 Task: Search one way flight ticket for 2 adults, 4 children and 1 infant on lap in business from Missoula: Missoula Montana Airport (was Missoula International Airport) to Greensboro: Piedmont Triad International Airport on 5-1-2023. Choice of flights is Southwest. Number of bags: 2 carry on bags and 7 checked bags. Price is upto 40000. Outbound departure time preference is 23:30.
Action: Mouse moved to (174, 168)
Screenshot: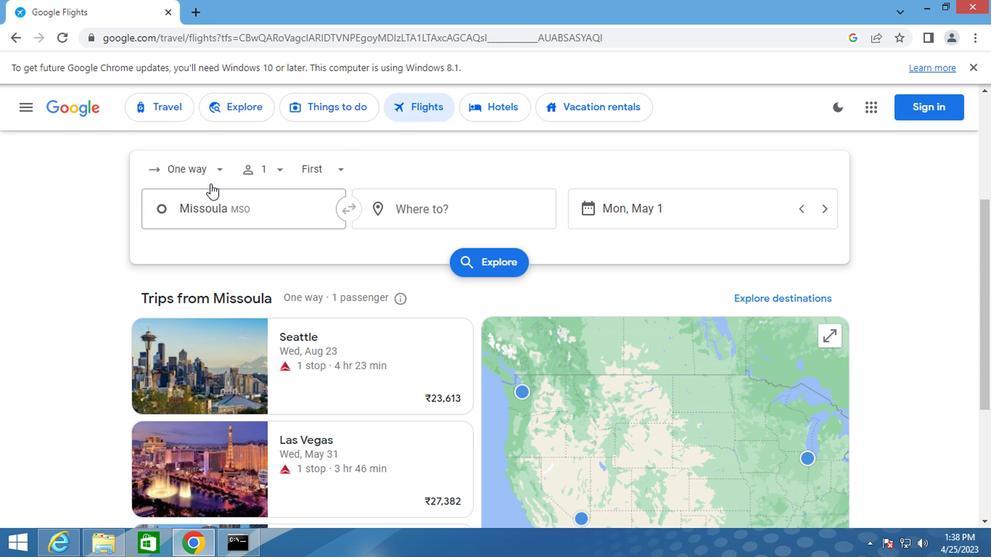 
Action: Mouse pressed left at (174, 168)
Screenshot: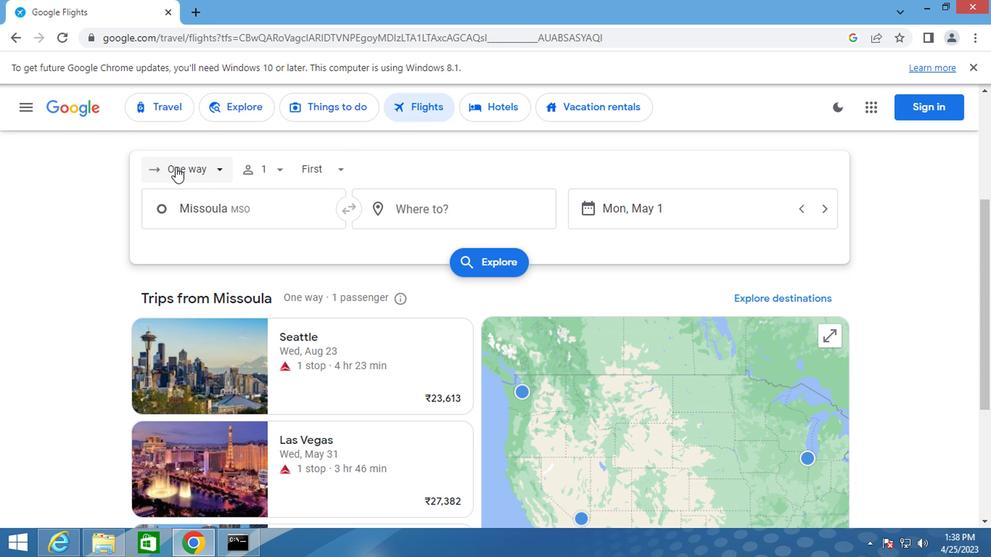 
Action: Mouse moved to (191, 241)
Screenshot: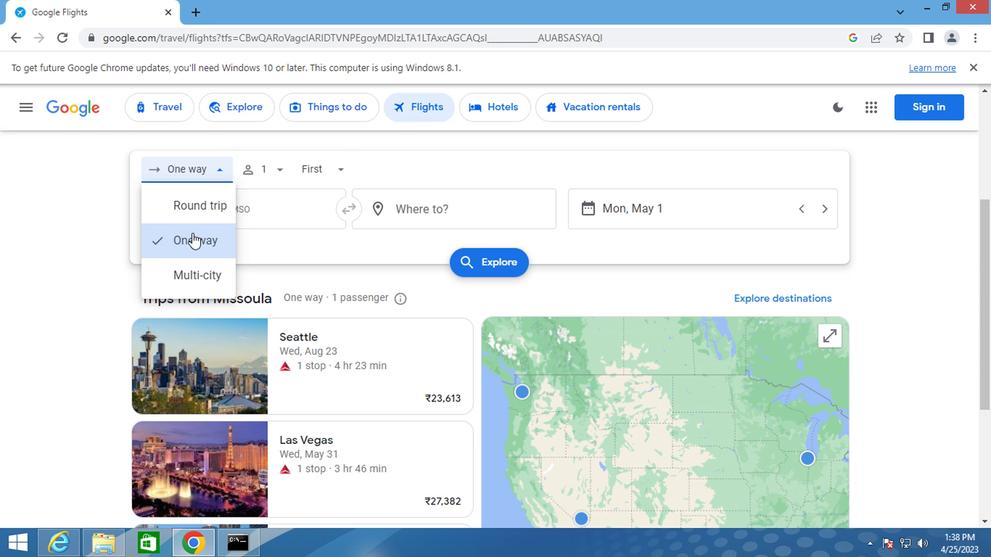 
Action: Mouse pressed left at (191, 241)
Screenshot: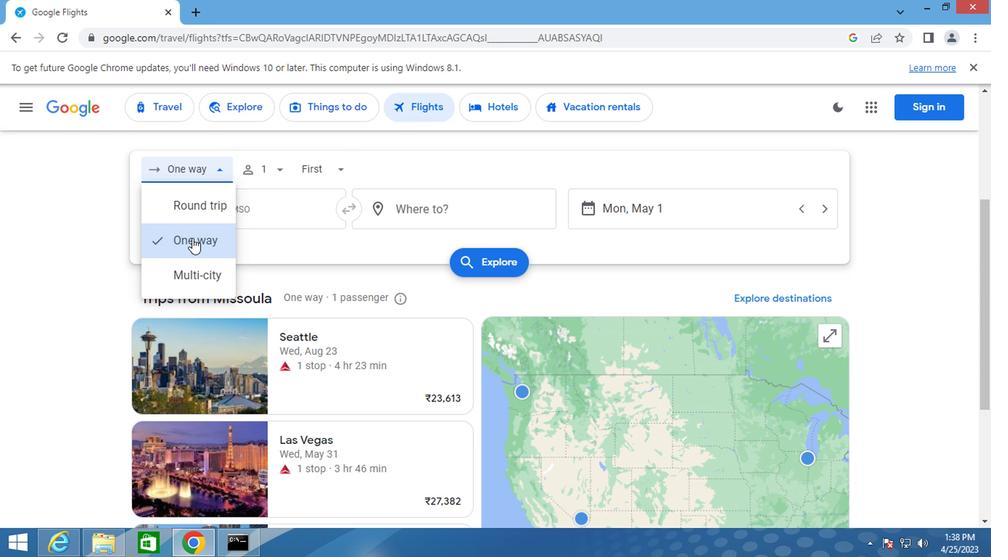 
Action: Mouse moved to (274, 173)
Screenshot: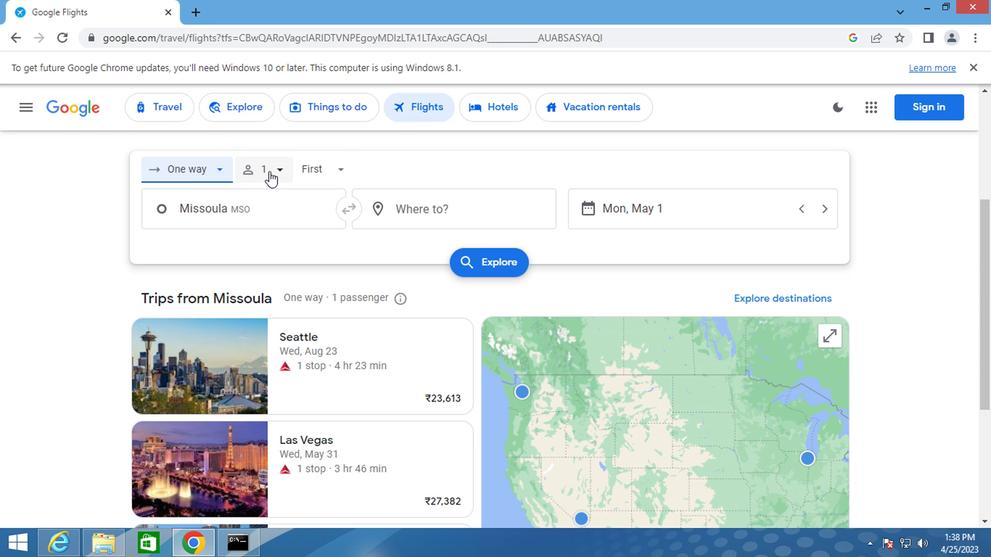 
Action: Mouse pressed left at (274, 173)
Screenshot: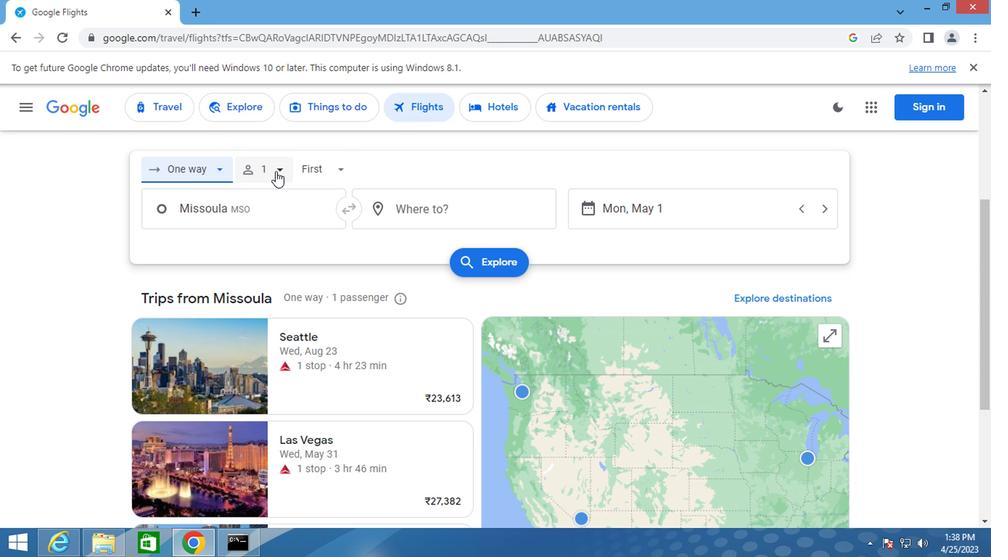 
Action: Mouse moved to (377, 210)
Screenshot: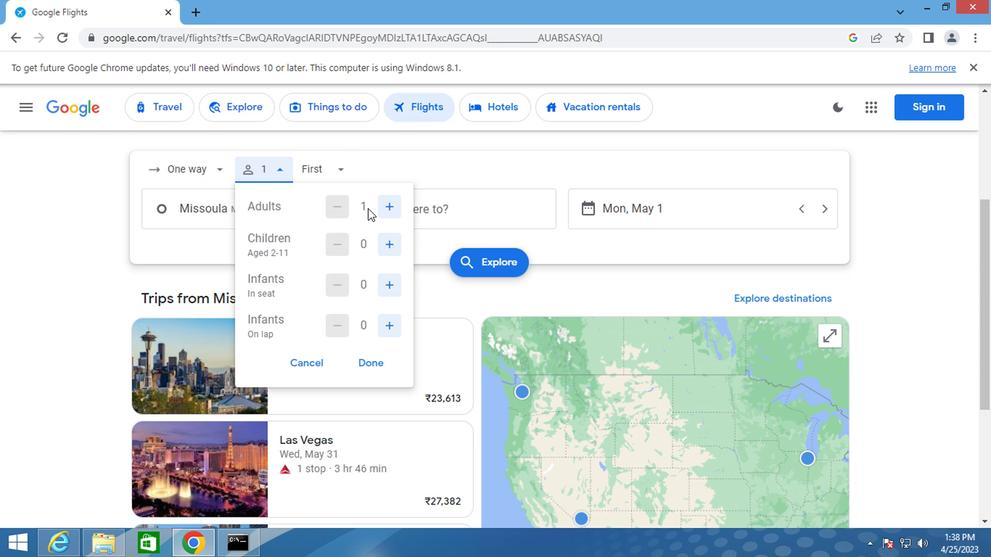 
Action: Mouse pressed left at (377, 210)
Screenshot: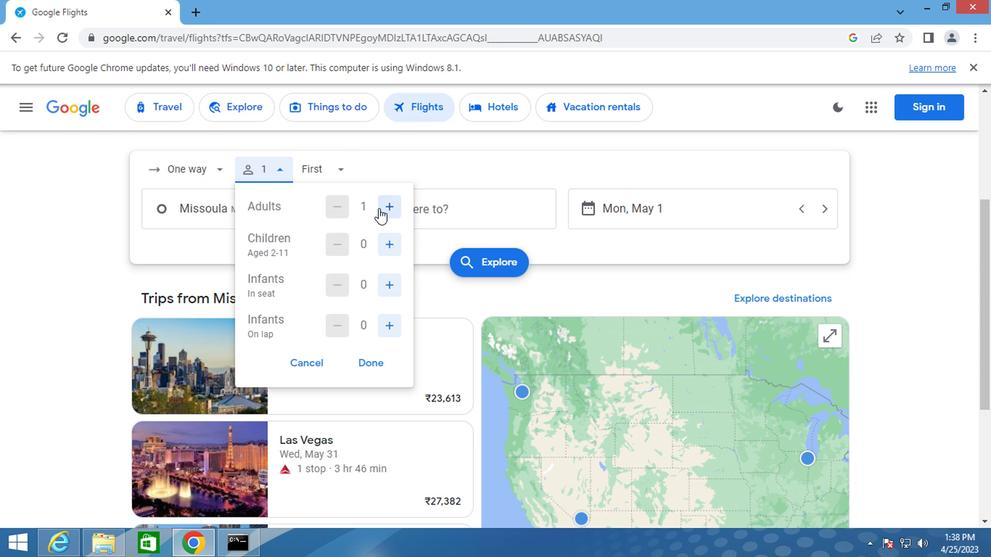 
Action: Mouse moved to (388, 246)
Screenshot: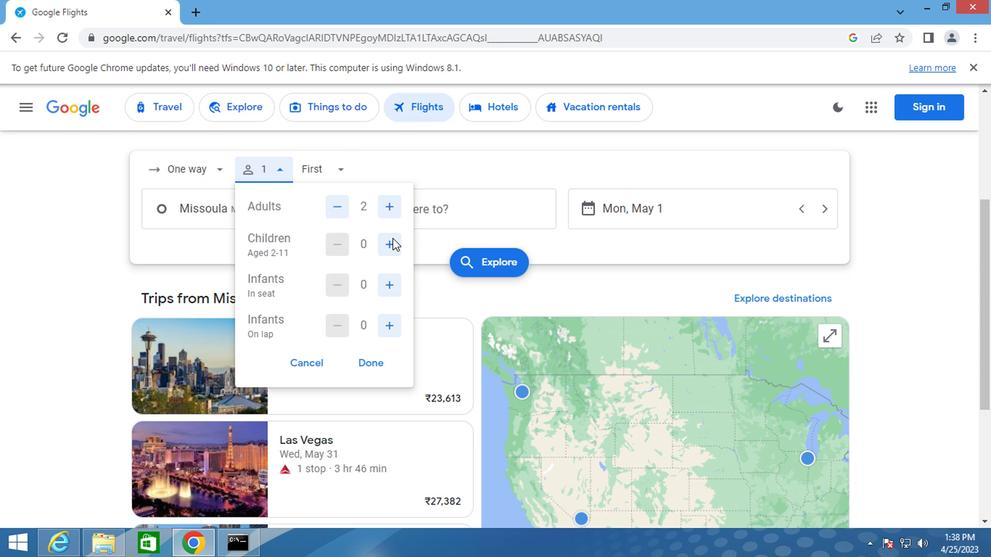 
Action: Mouse pressed left at (388, 246)
Screenshot: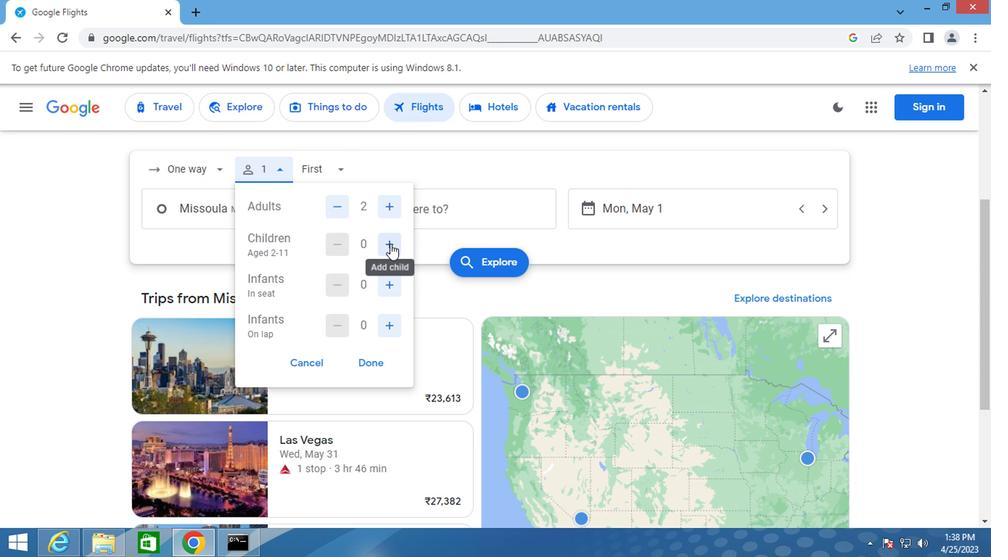 
Action: Mouse pressed left at (388, 246)
Screenshot: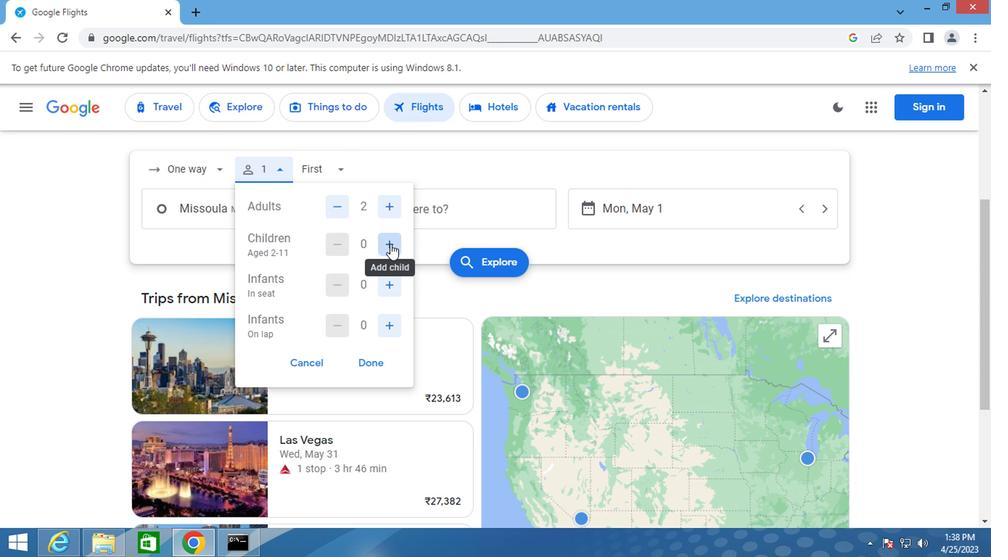 
Action: Mouse pressed left at (388, 246)
Screenshot: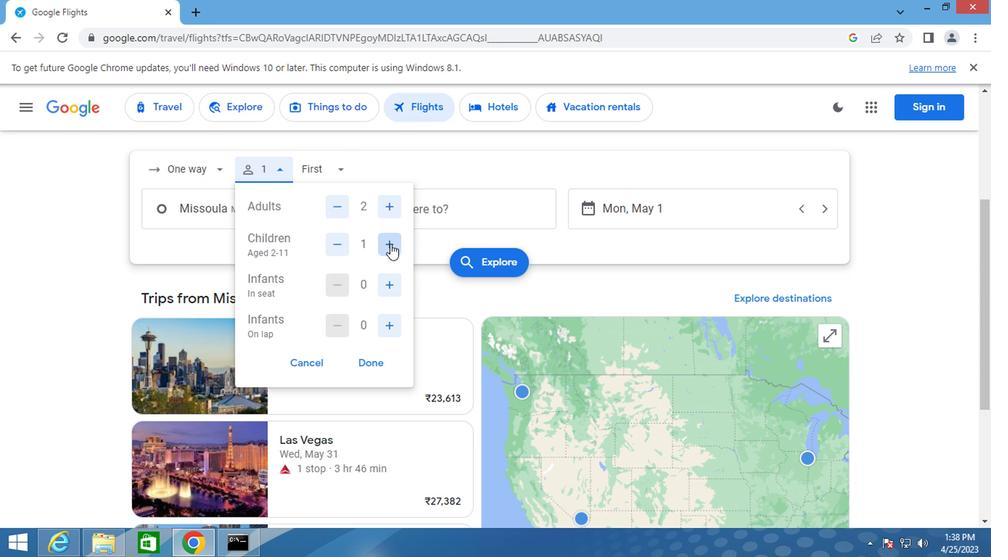 
Action: Mouse pressed left at (388, 246)
Screenshot: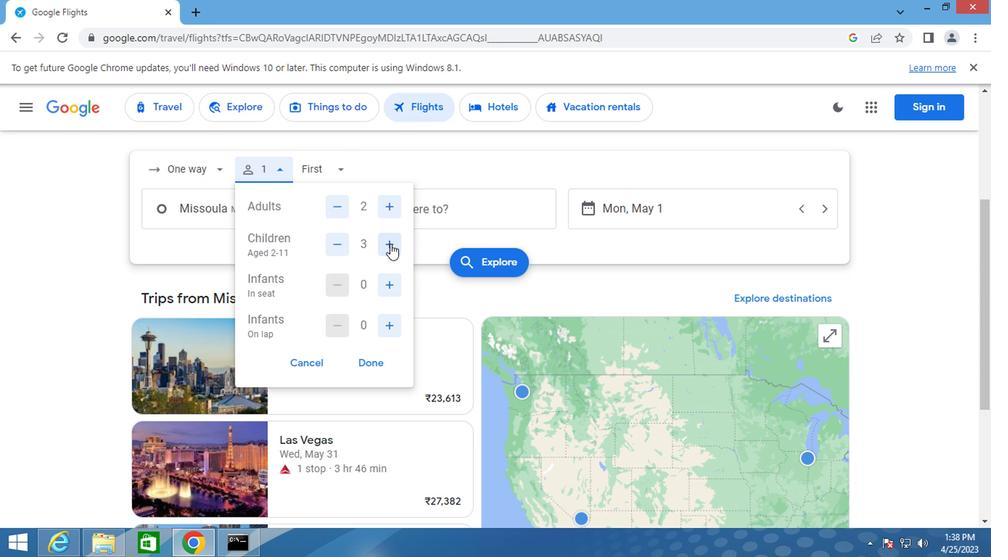 
Action: Mouse moved to (386, 324)
Screenshot: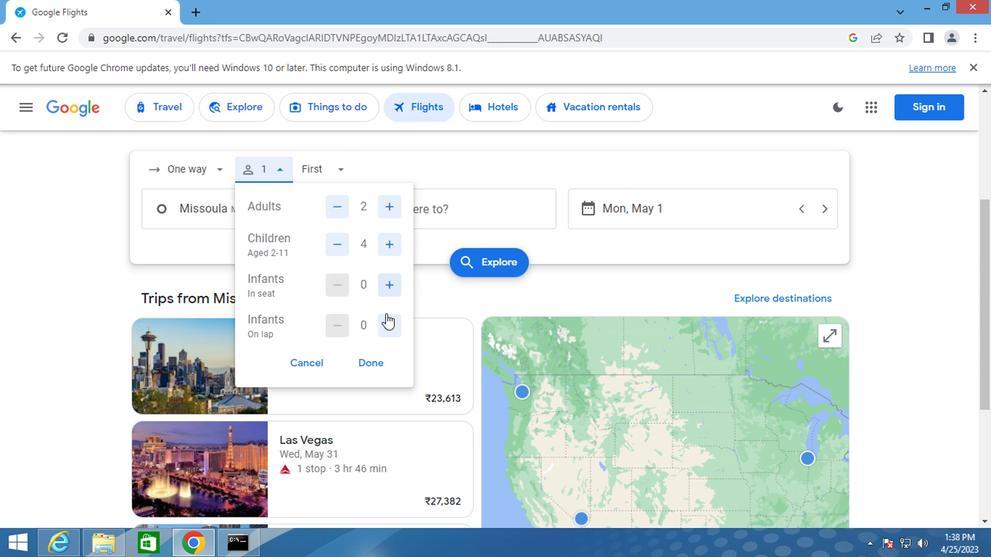 
Action: Mouse pressed left at (386, 324)
Screenshot: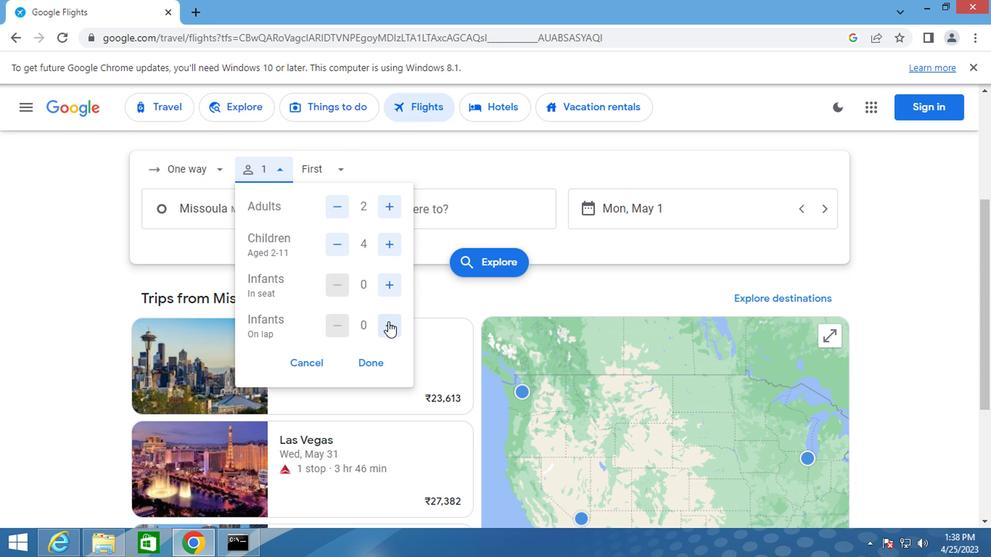 
Action: Mouse moved to (320, 167)
Screenshot: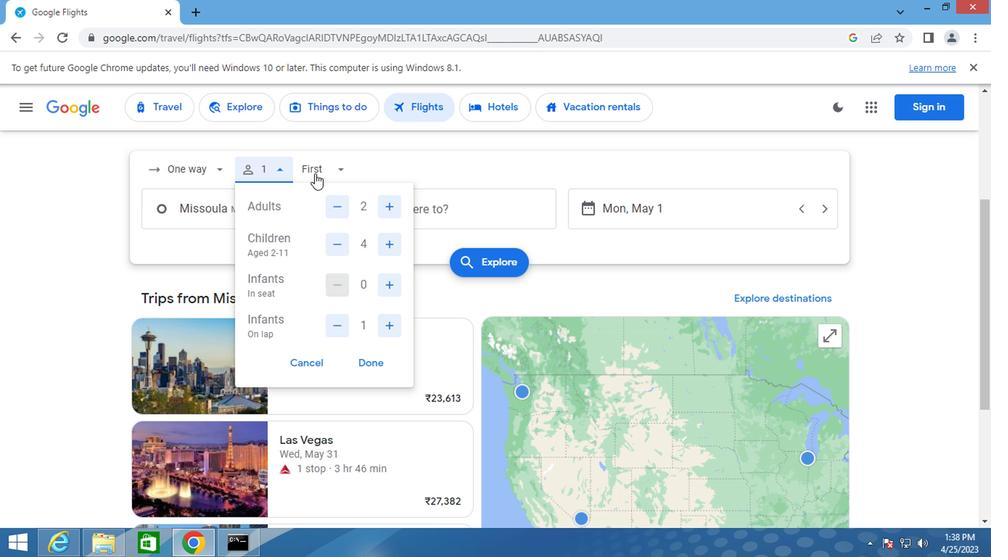 
Action: Mouse pressed left at (320, 167)
Screenshot: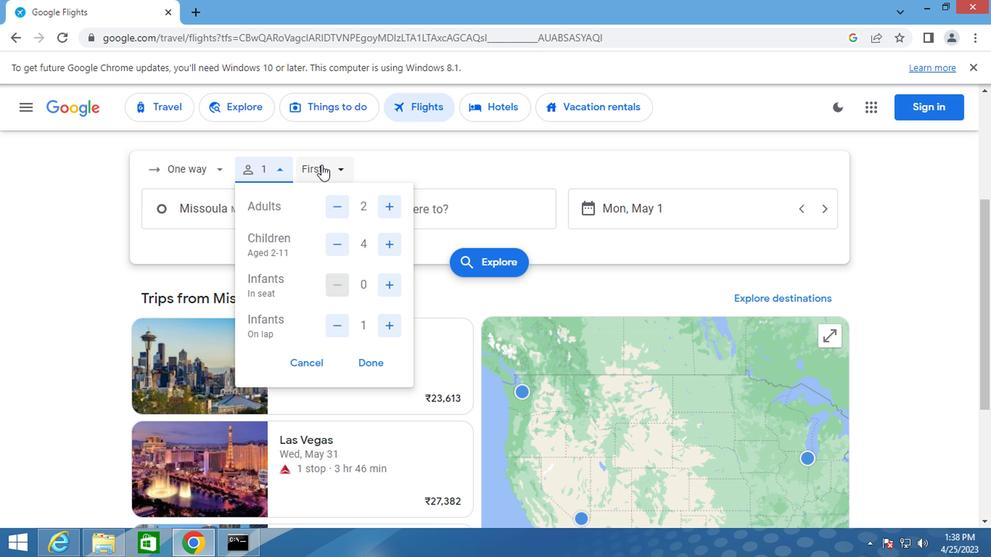 
Action: Mouse moved to (335, 281)
Screenshot: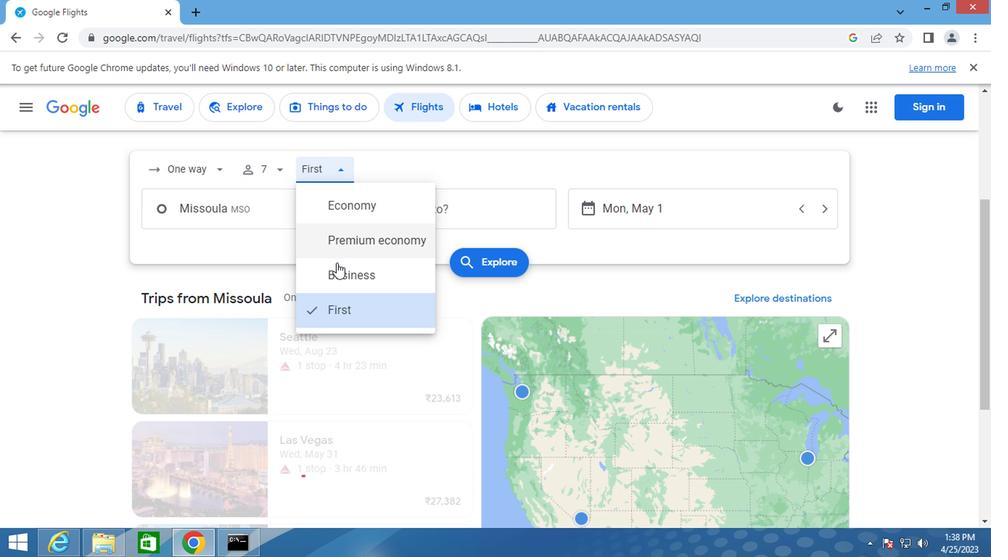 
Action: Mouse pressed left at (335, 281)
Screenshot: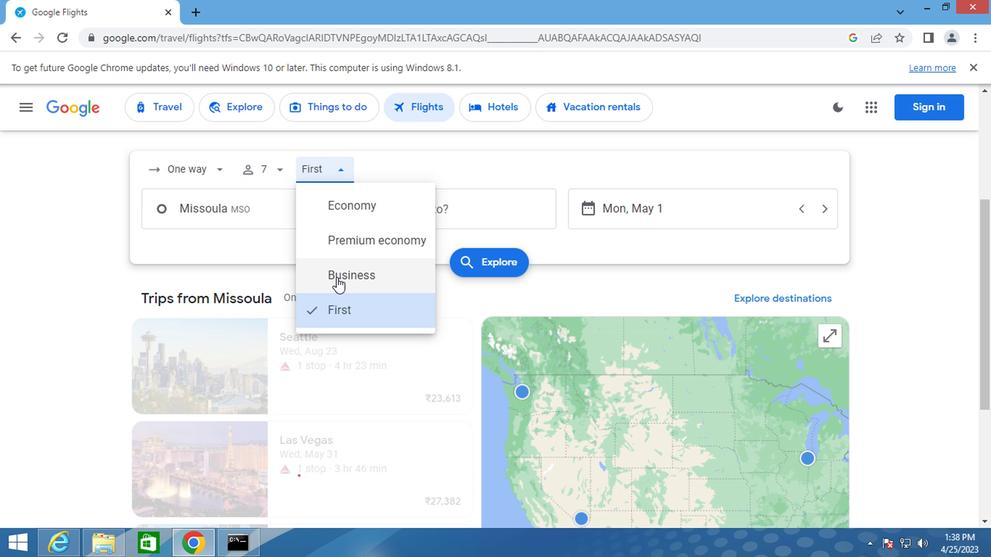 
Action: Mouse moved to (199, 205)
Screenshot: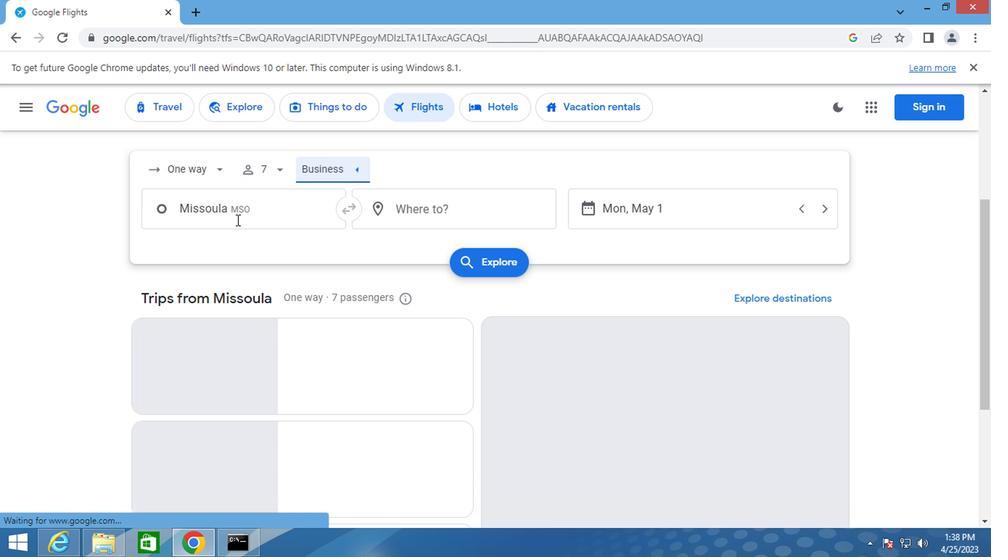
Action: Mouse pressed left at (199, 205)
Screenshot: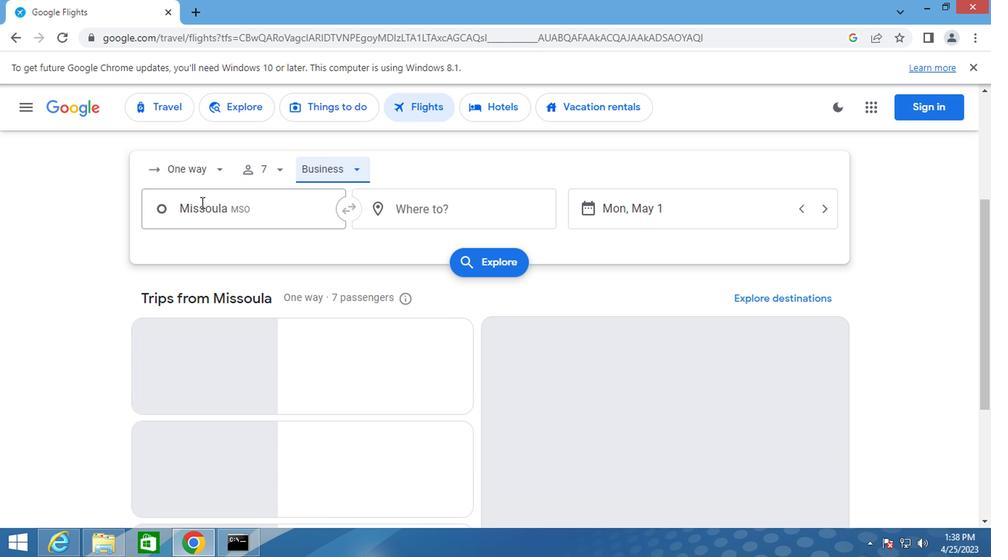 
Action: Mouse moved to (280, 226)
Screenshot: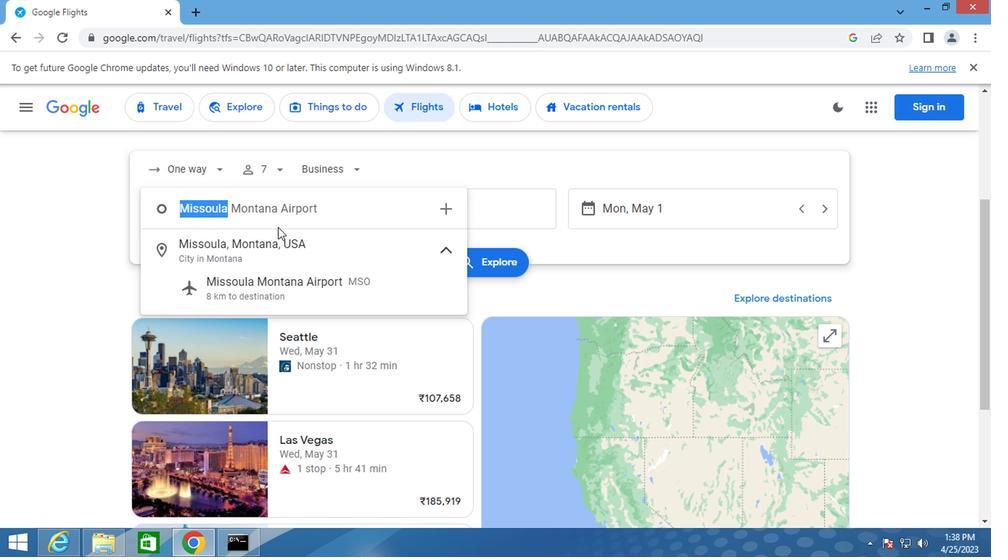 
Action: Key pressed missou
Screenshot: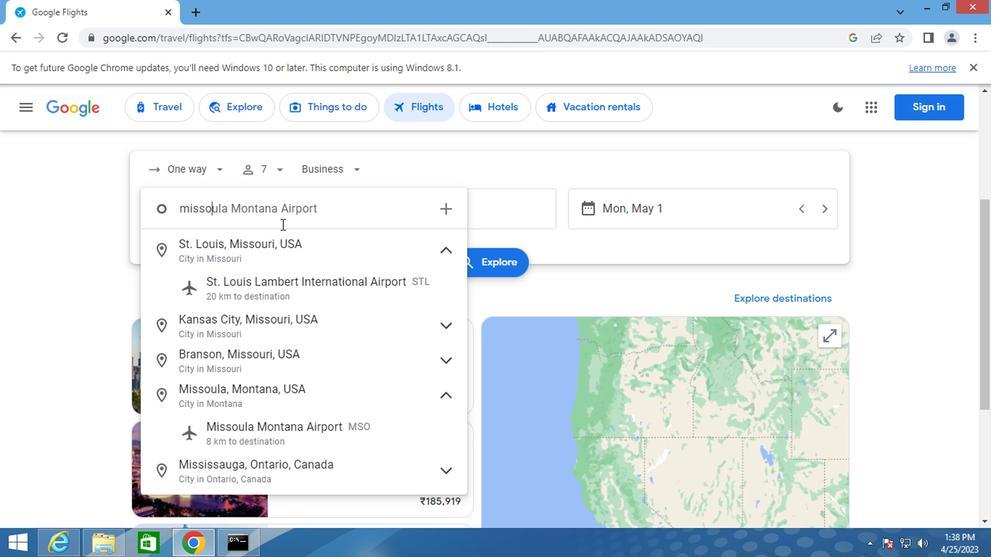 
Action: Mouse moved to (235, 406)
Screenshot: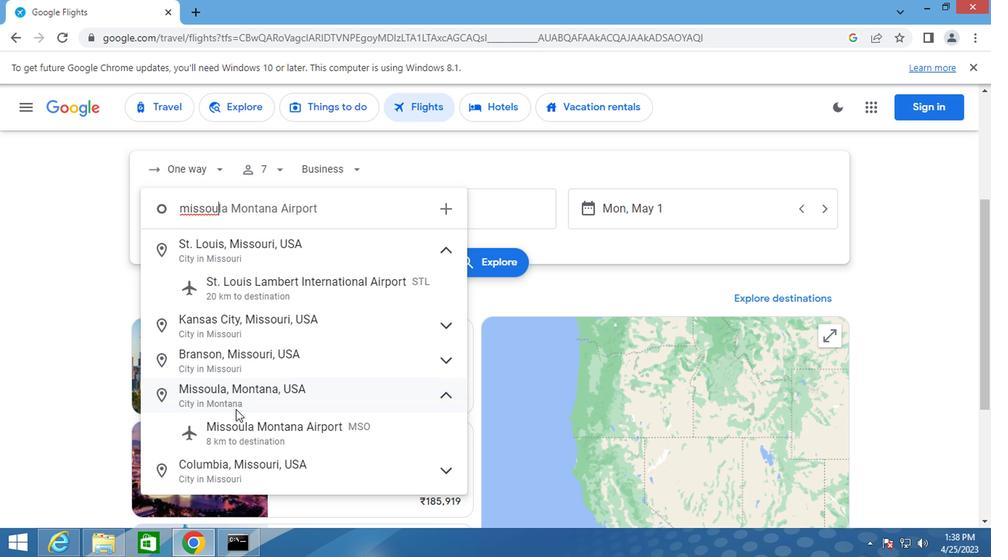 
Action: Mouse pressed left at (235, 406)
Screenshot: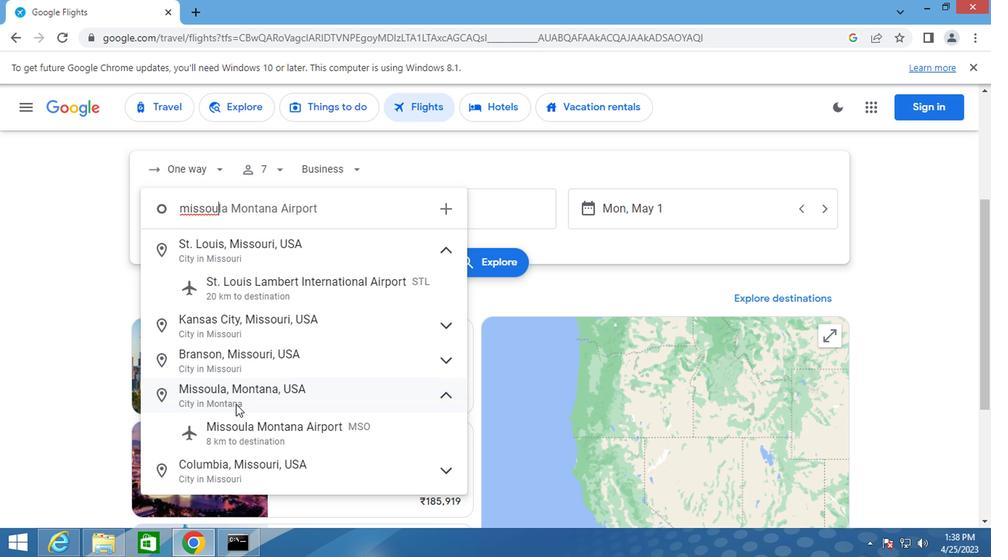 
Action: Mouse moved to (433, 214)
Screenshot: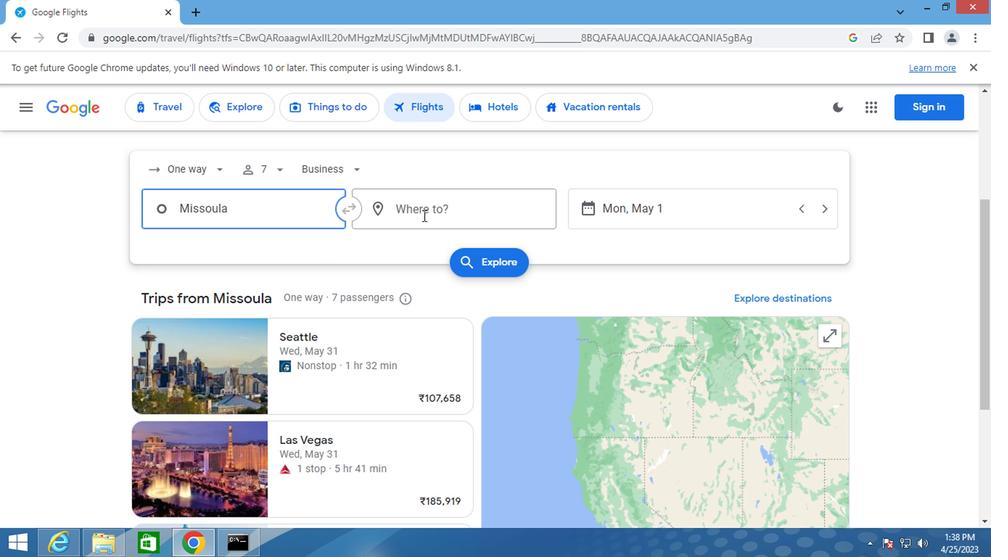 
Action: Mouse pressed left at (433, 214)
Screenshot: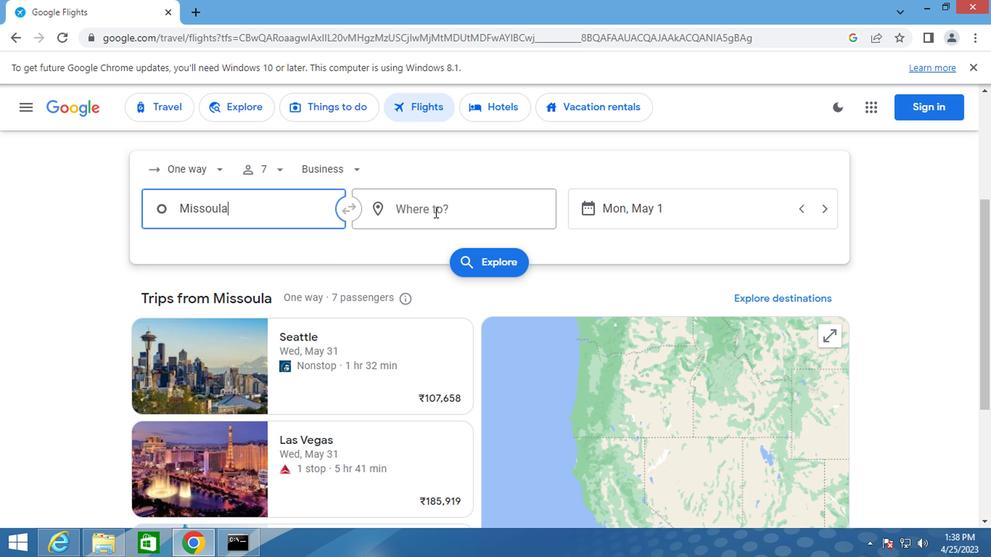 
Action: Key pressed greensbo
Screenshot: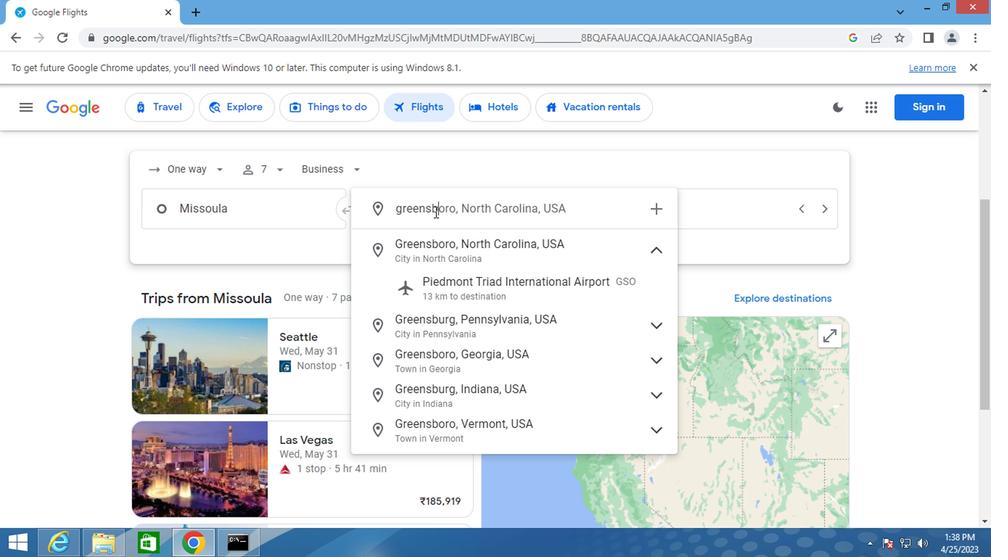 
Action: Mouse moved to (447, 302)
Screenshot: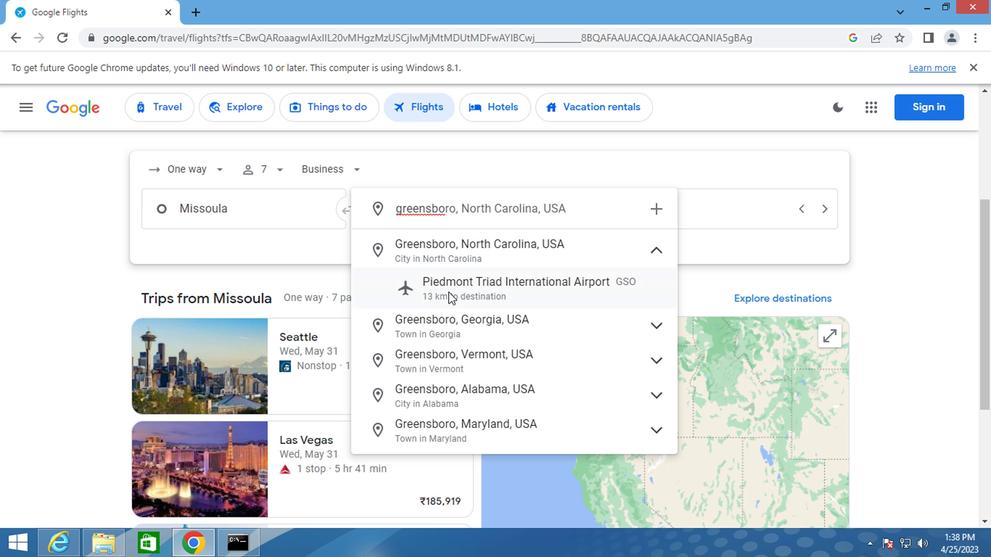 
Action: Mouse pressed left at (447, 302)
Screenshot: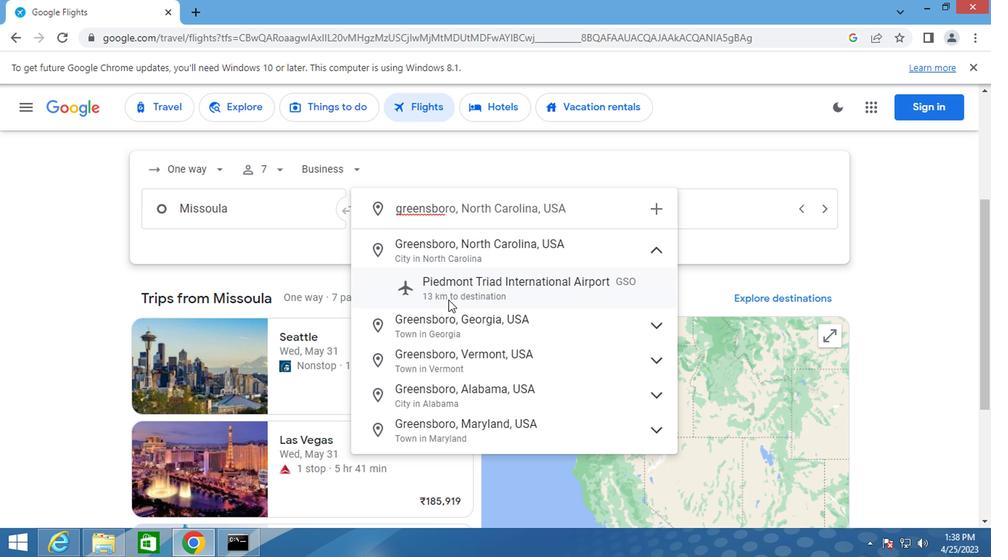 
Action: Mouse moved to (621, 213)
Screenshot: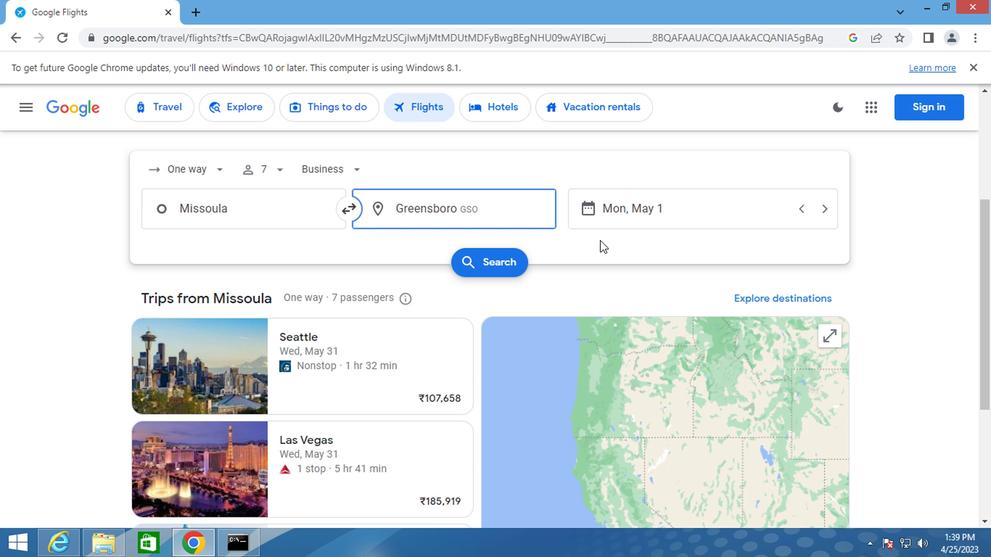 
Action: Mouse pressed left at (621, 213)
Screenshot: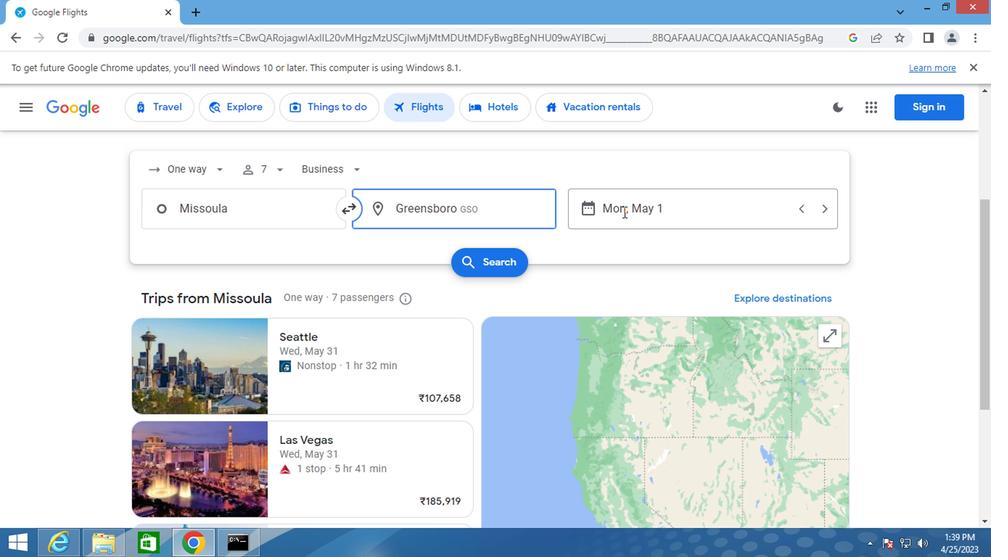 
Action: Mouse moved to (639, 259)
Screenshot: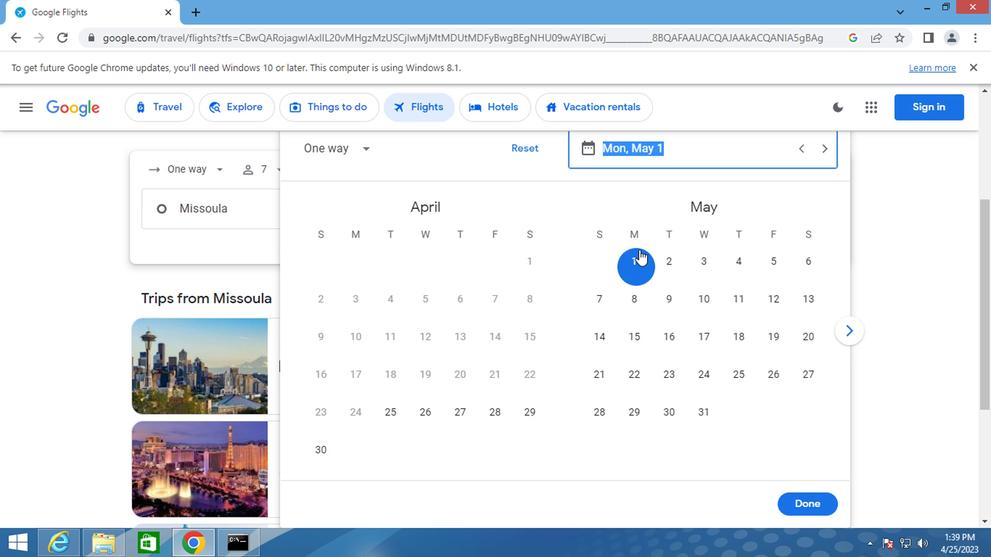 
Action: Mouse pressed left at (639, 259)
Screenshot: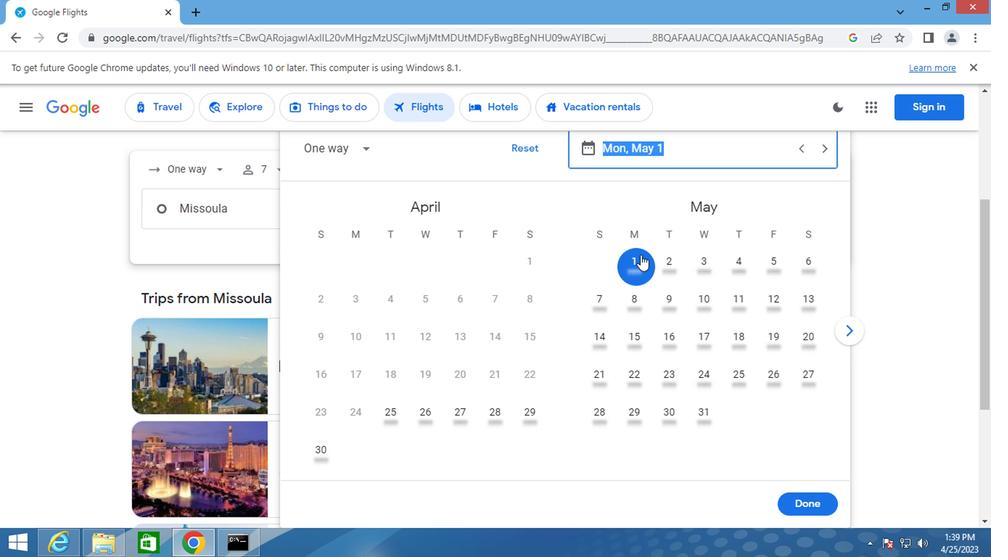 
Action: Mouse moved to (782, 505)
Screenshot: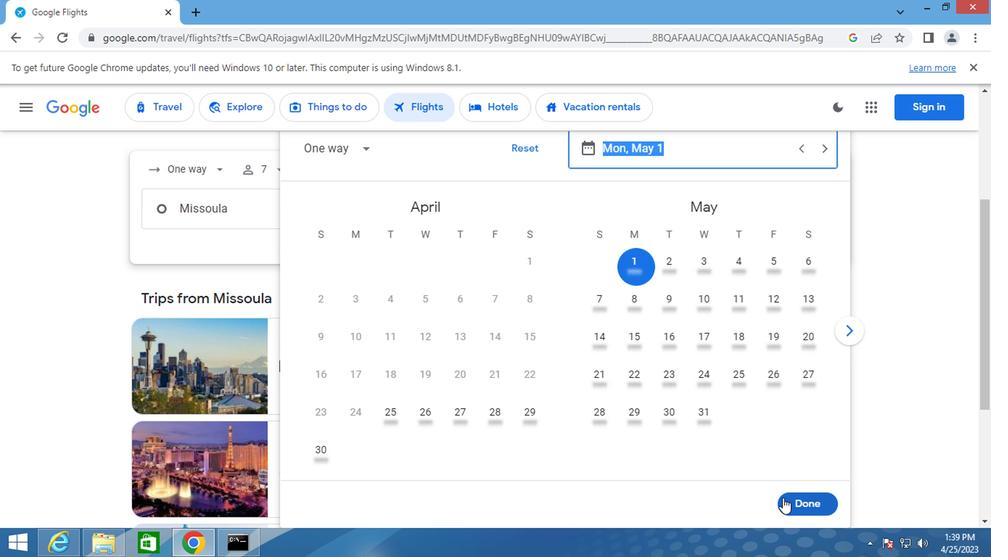 
Action: Mouse pressed left at (782, 505)
Screenshot: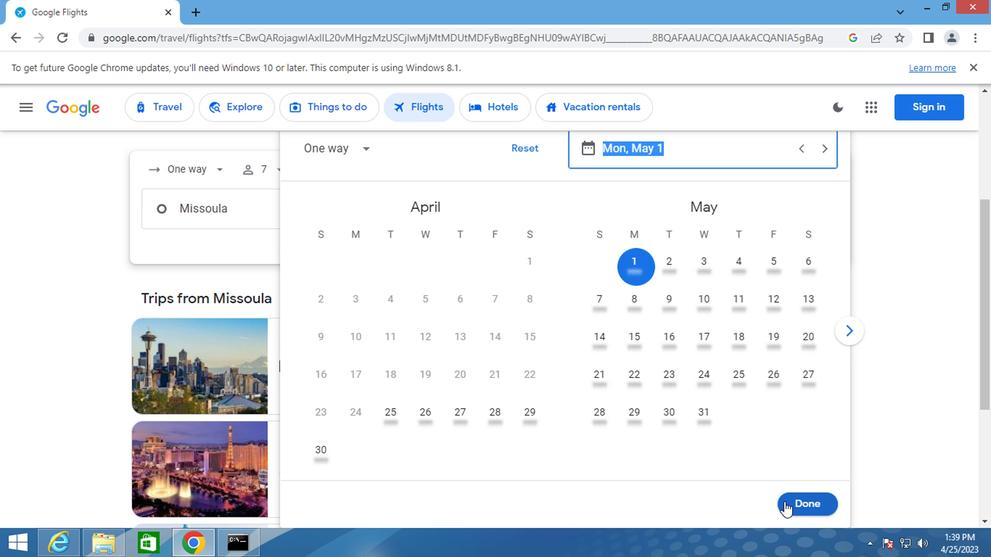 
Action: Mouse moved to (481, 263)
Screenshot: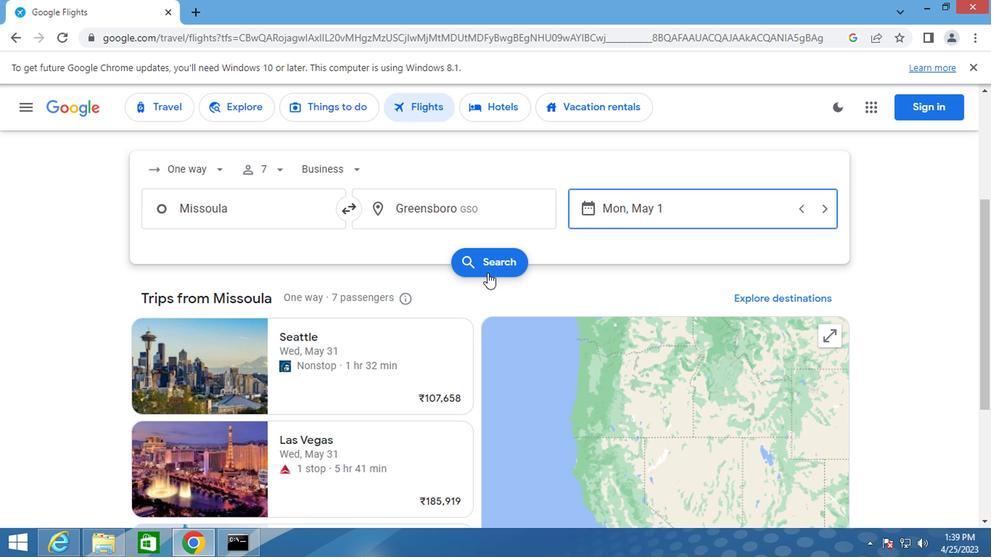 
Action: Mouse pressed left at (481, 263)
Screenshot: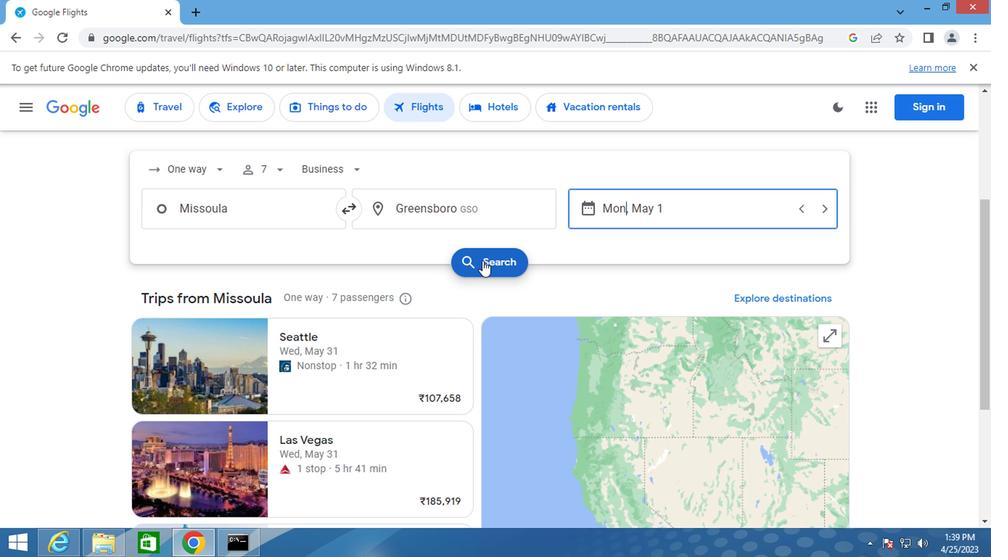 
Action: Mouse moved to (170, 242)
Screenshot: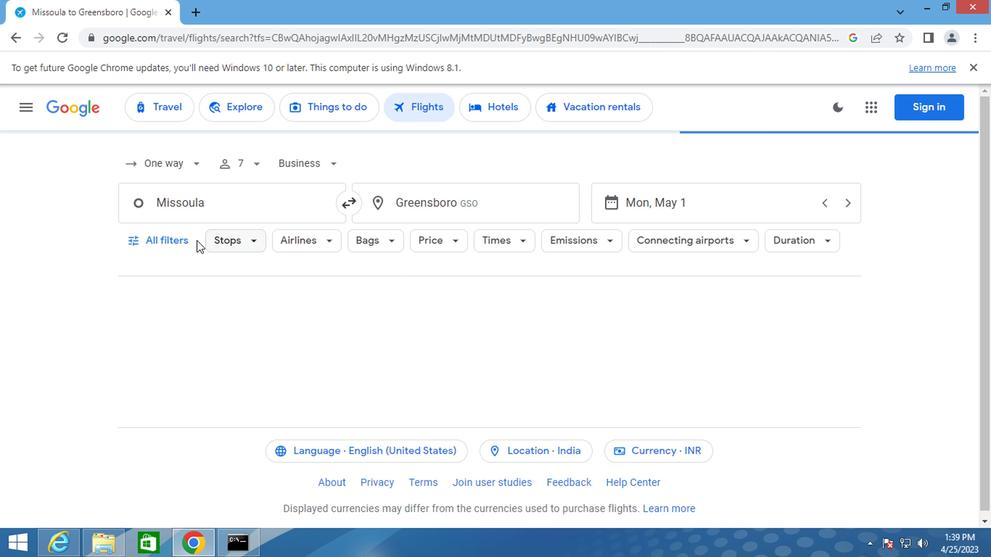 
Action: Mouse pressed left at (170, 242)
Screenshot: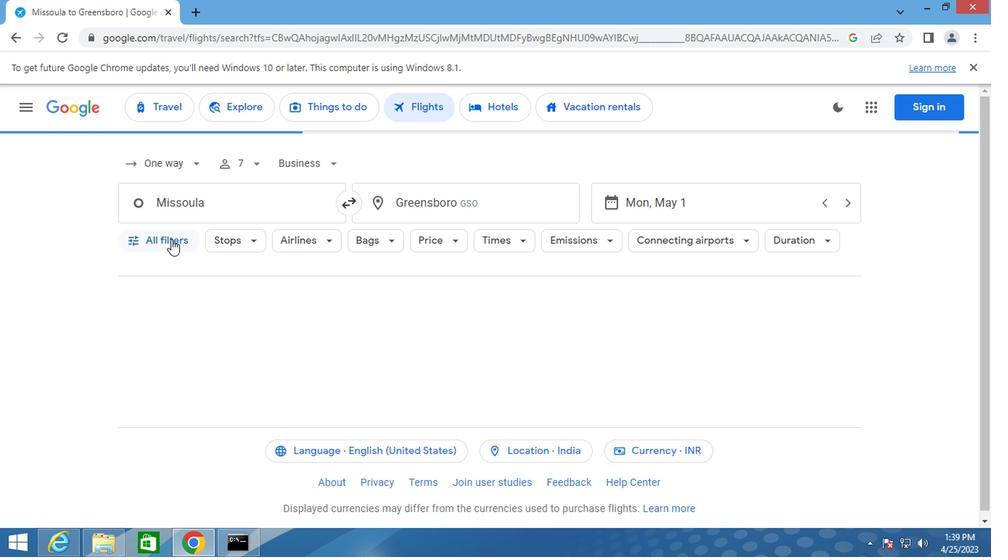 
Action: Mouse moved to (273, 394)
Screenshot: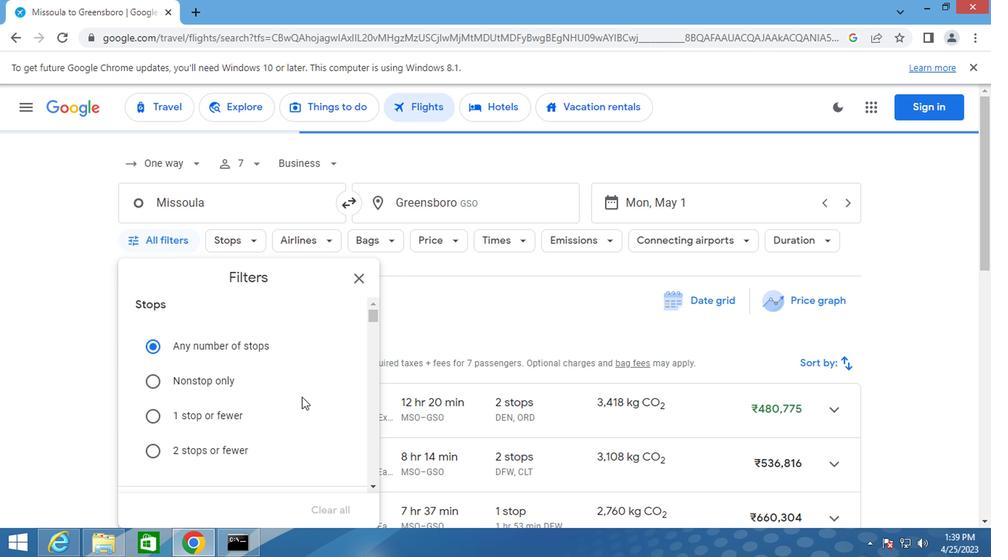 
Action: Mouse scrolled (273, 393) with delta (0, 0)
Screenshot: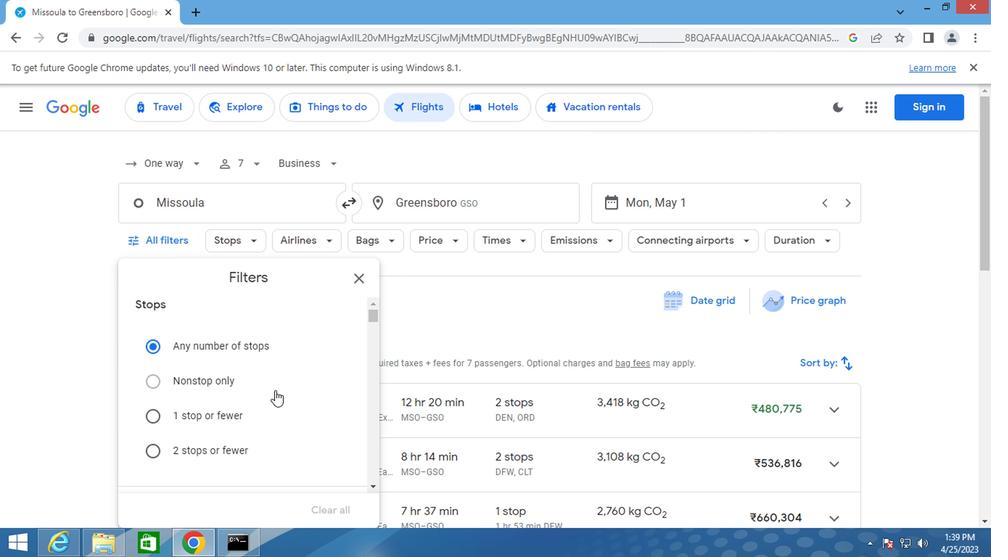 
Action: Mouse scrolled (273, 393) with delta (0, 0)
Screenshot: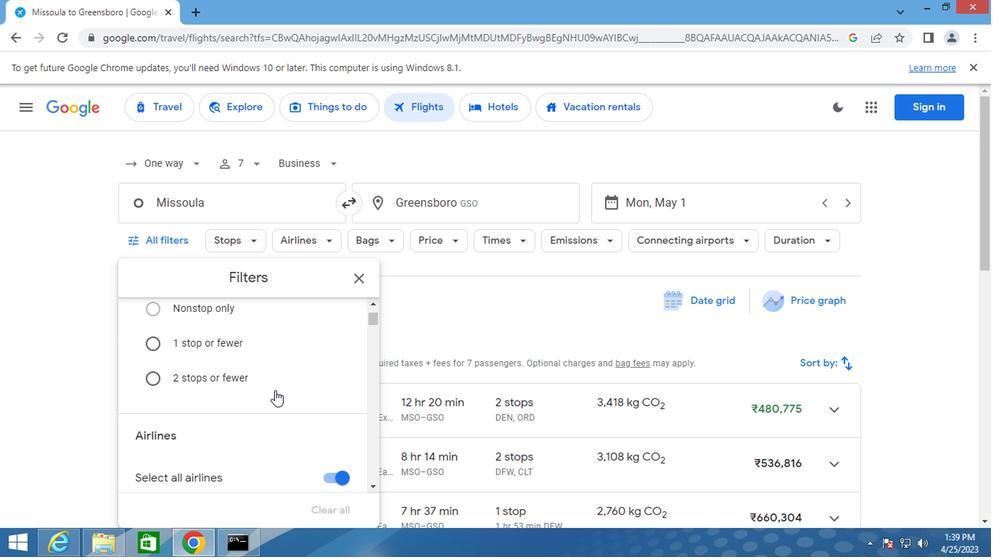 
Action: Mouse scrolled (273, 393) with delta (0, 0)
Screenshot: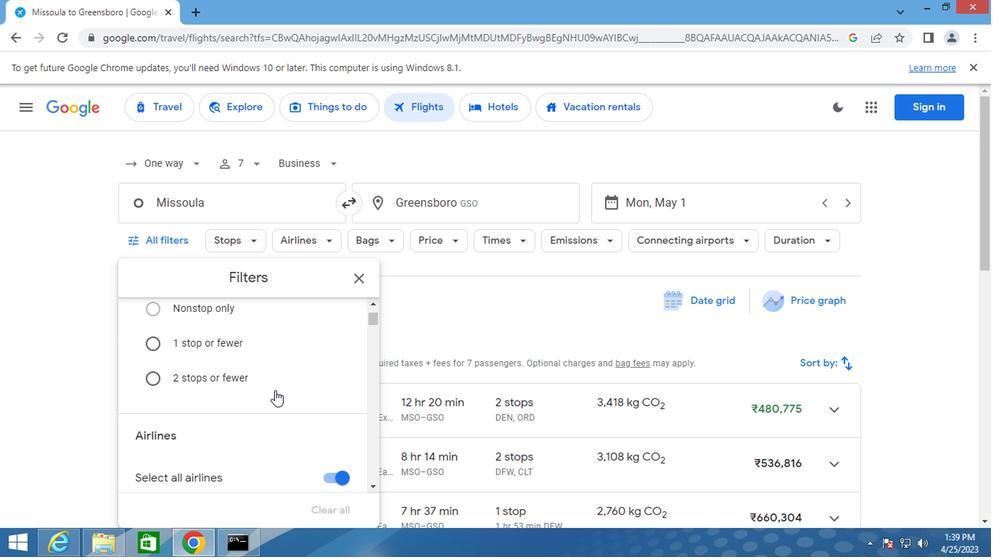 
Action: Mouse scrolled (273, 393) with delta (0, 0)
Screenshot: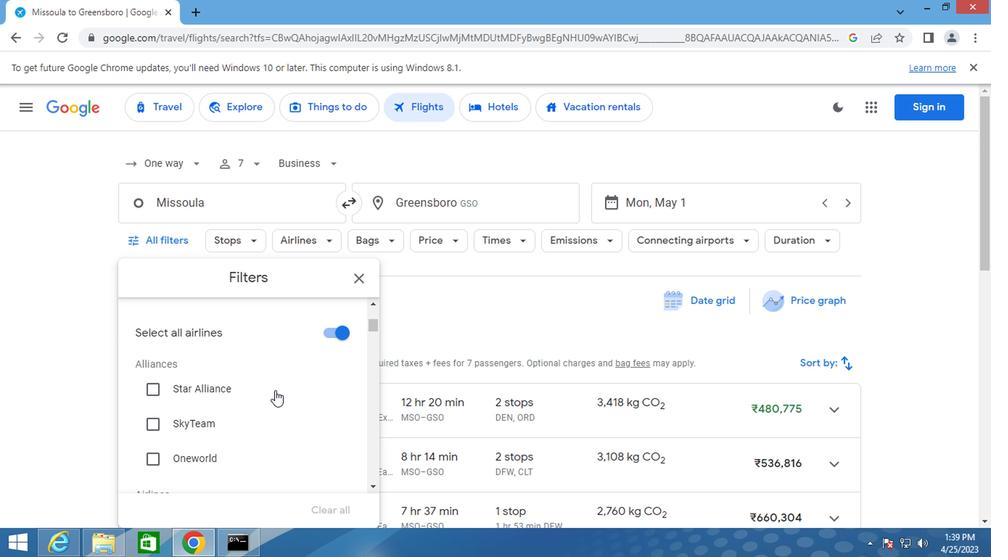 
Action: Mouse scrolled (273, 393) with delta (0, 0)
Screenshot: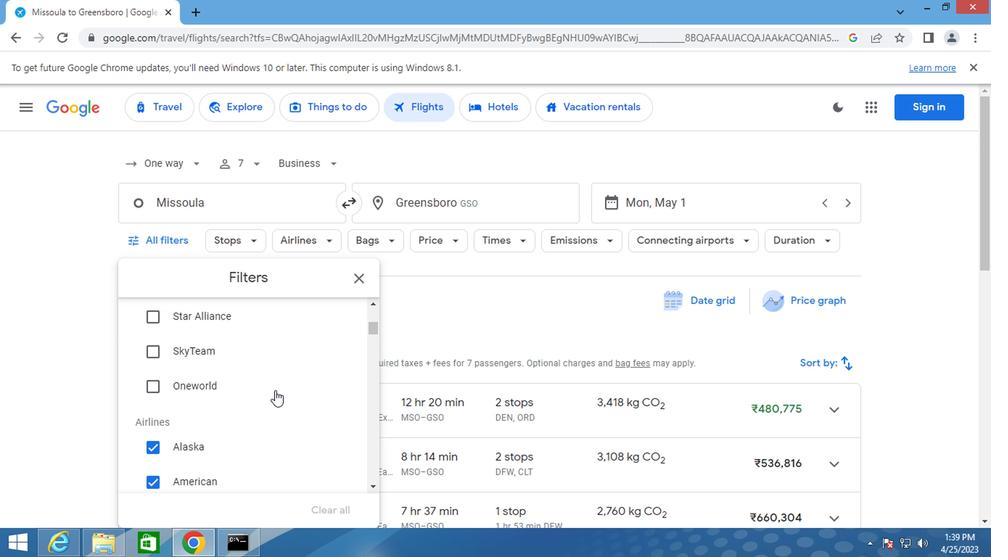 
Action: Mouse scrolled (273, 393) with delta (0, 0)
Screenshot: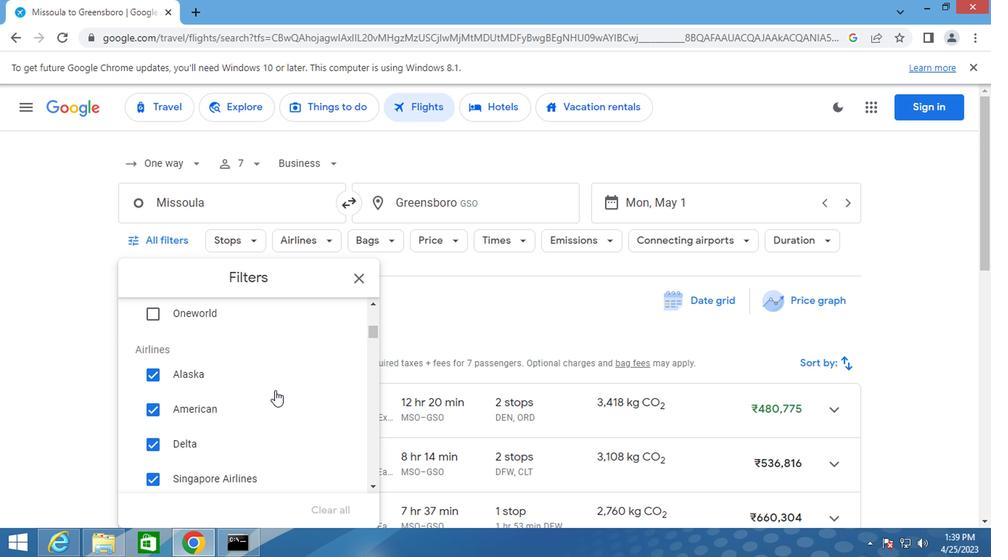 
Action: Mouse scrolled (273, 393) with delta (0, 0)
Screenshot: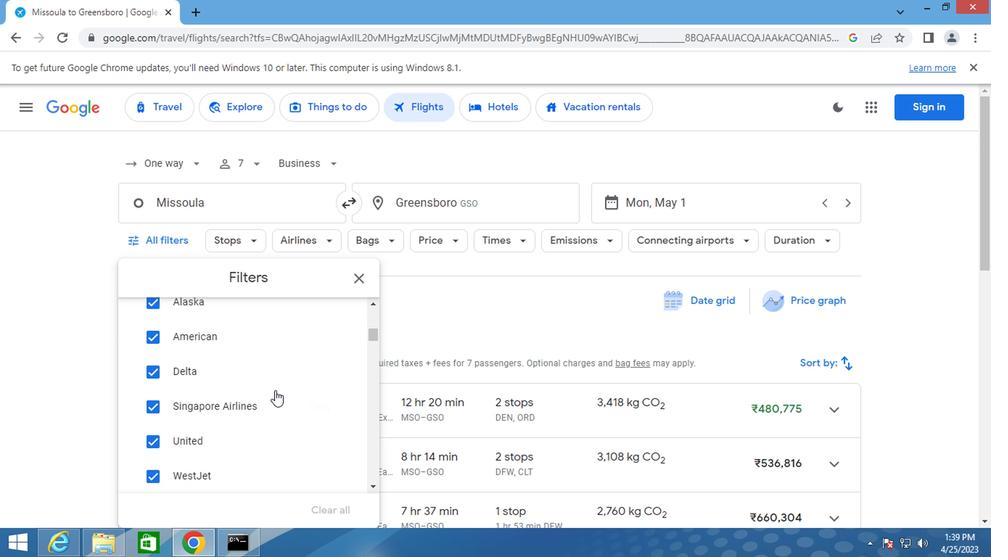 
Action: Mouse scrolled (273, 393) with delta (0, 0)
Screenshot: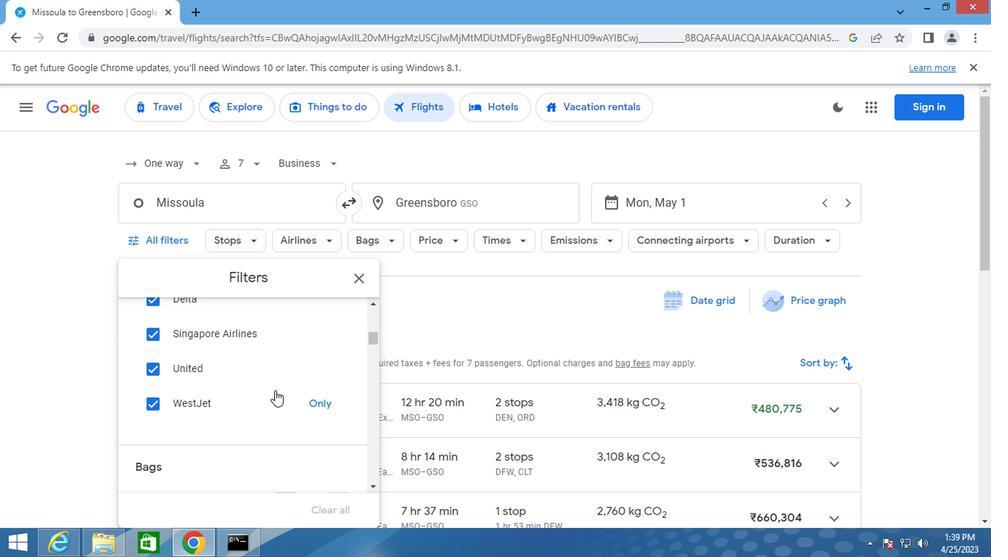 
Action: Mouse scrolled (273, 393) with delta (0, 0)
Screenshot: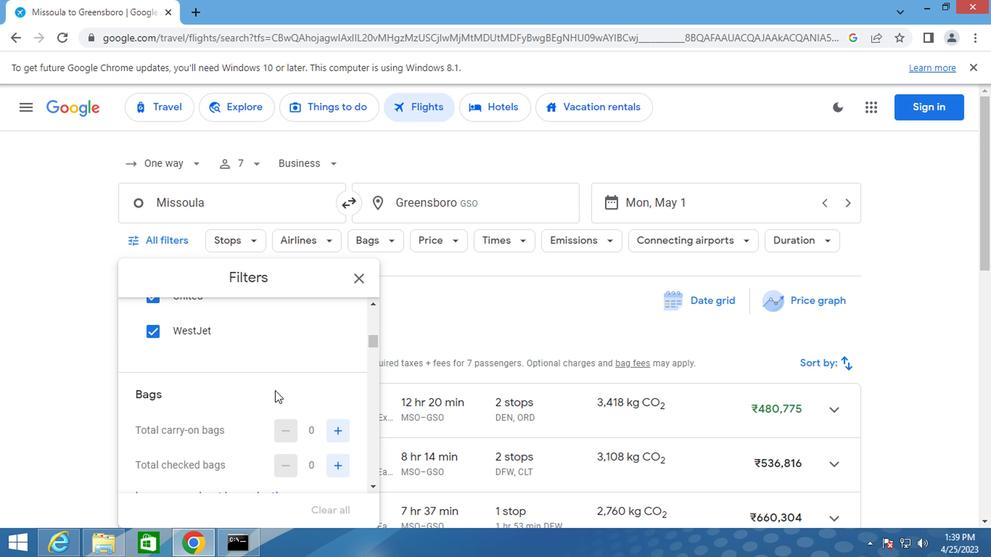 
Action: Mouse moved to (337, 356)
Screenshot: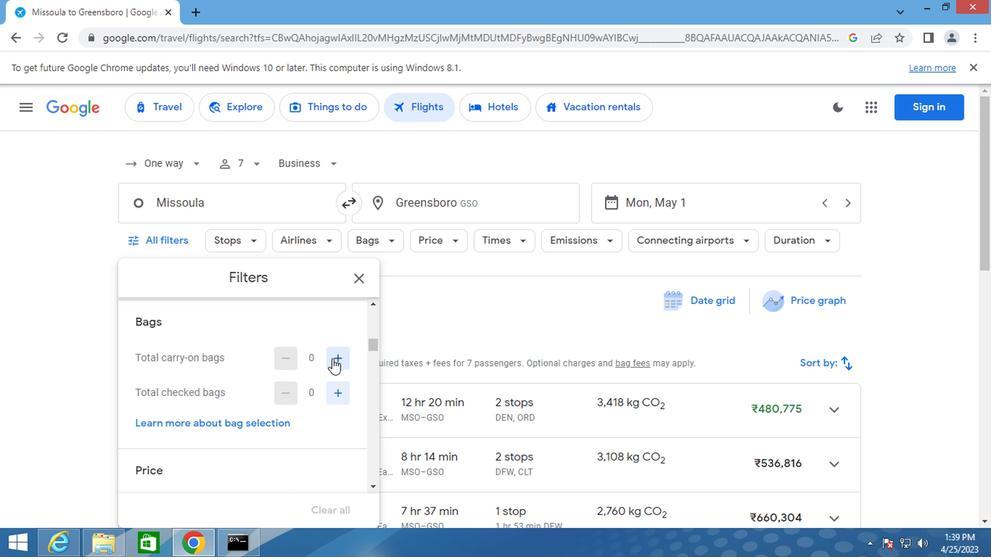 
Action: Mouse pressed left at (337, 356)
Screenshot: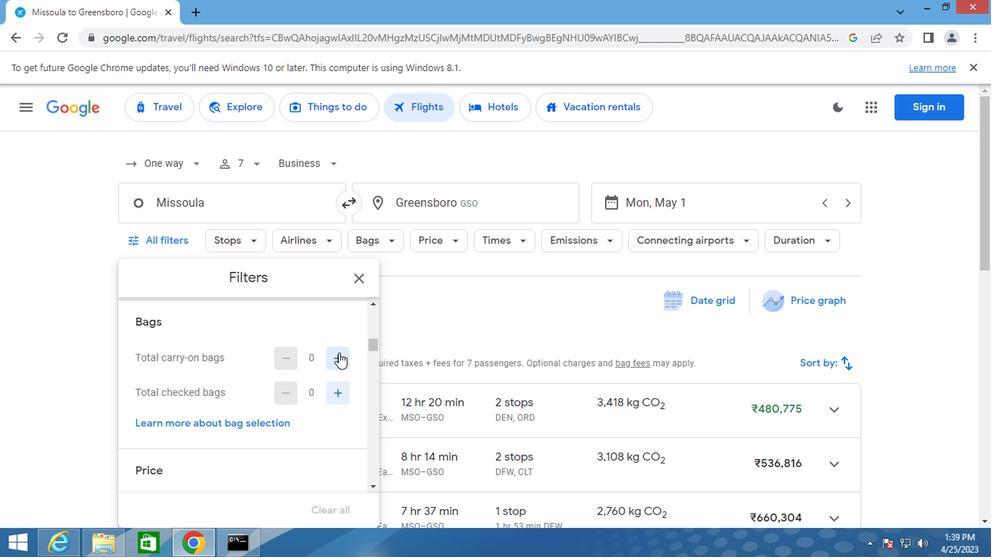 
Action: Mouse pressed left at (337, 356)
Screenshot: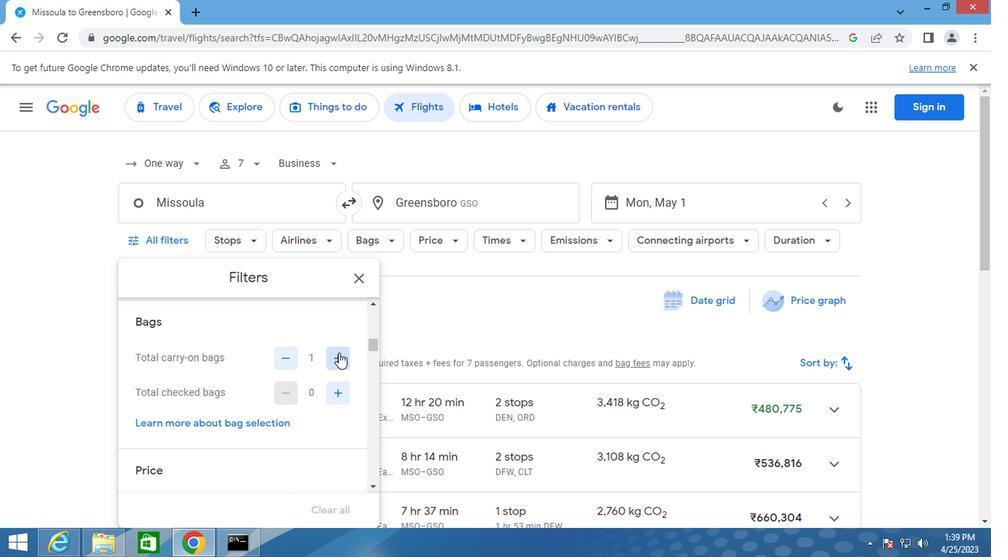 
Action: Mouse moved to (339, 394)
Screenshot: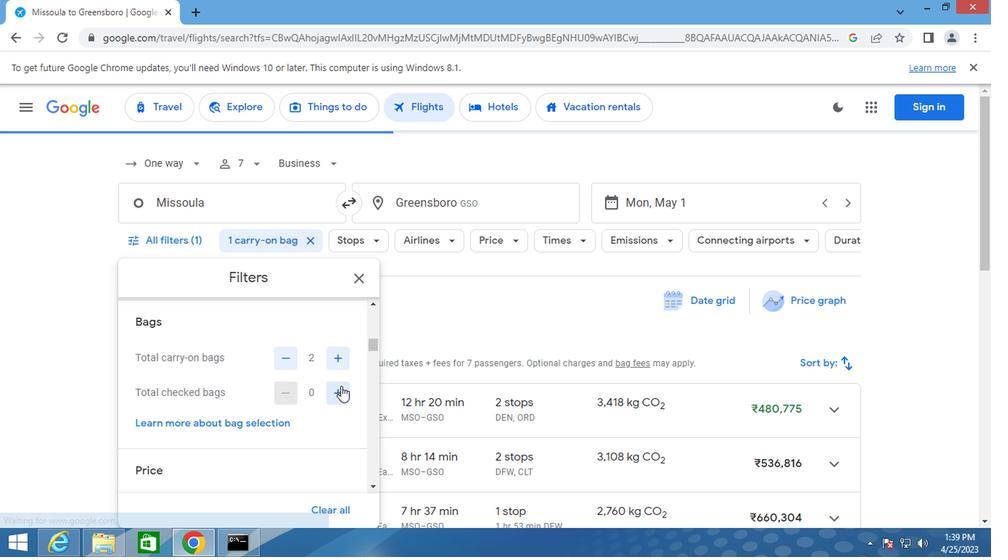 
Action: Mouse pressed left at (339, 394)
Screenshot: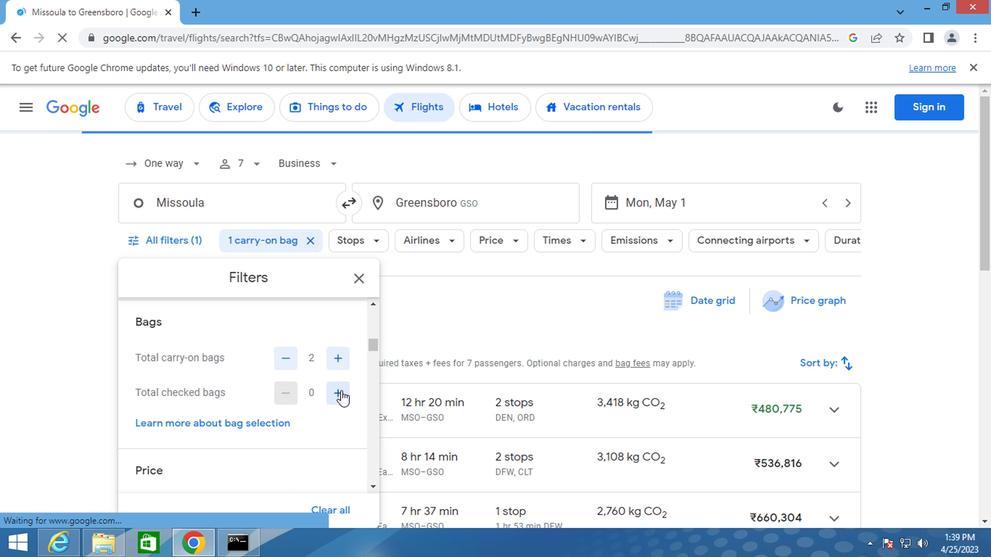 
Action: Mouse pressed left at (339, 394)
Screenshot: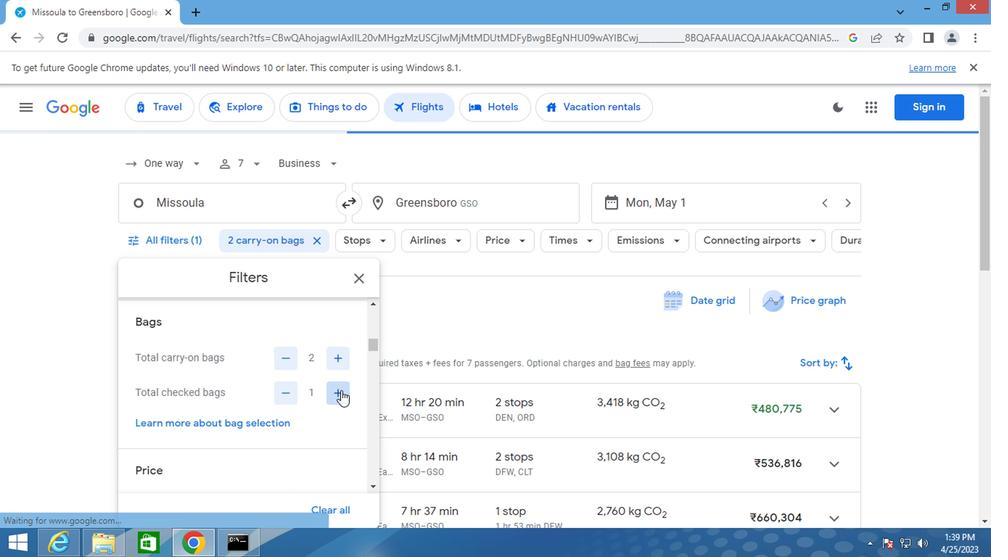 
Action: Mouse pressed left at (339, 394)
Screenshot: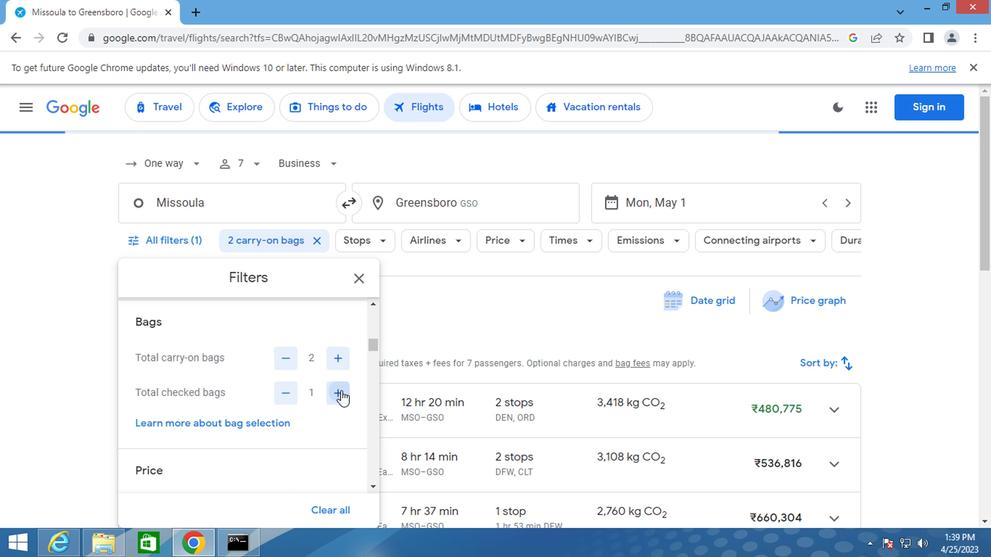 
Action: Mouse pressed left at (339, 394)
Screenshot: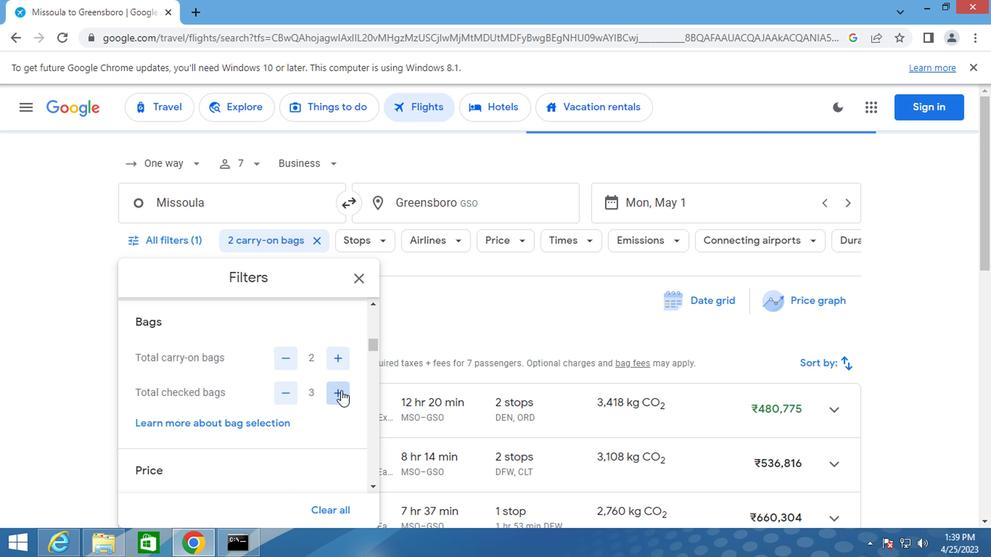 
Action: Mouse pressed left at (339, 394)
Screenshot: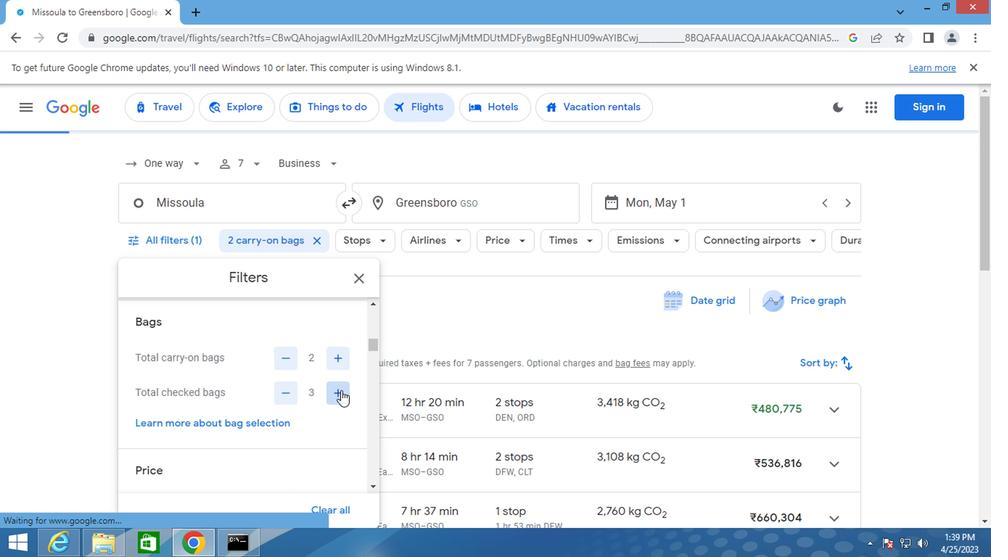 
Action: Mouse pressed left at (339, 394)
Screenshot: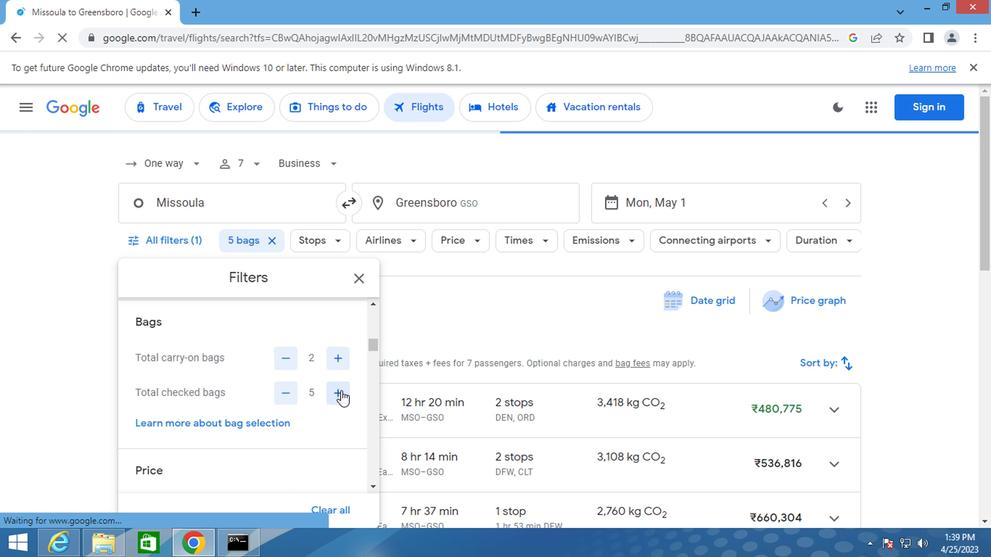 
Action: Mouse pressed left at (339, 394)
Screenshot: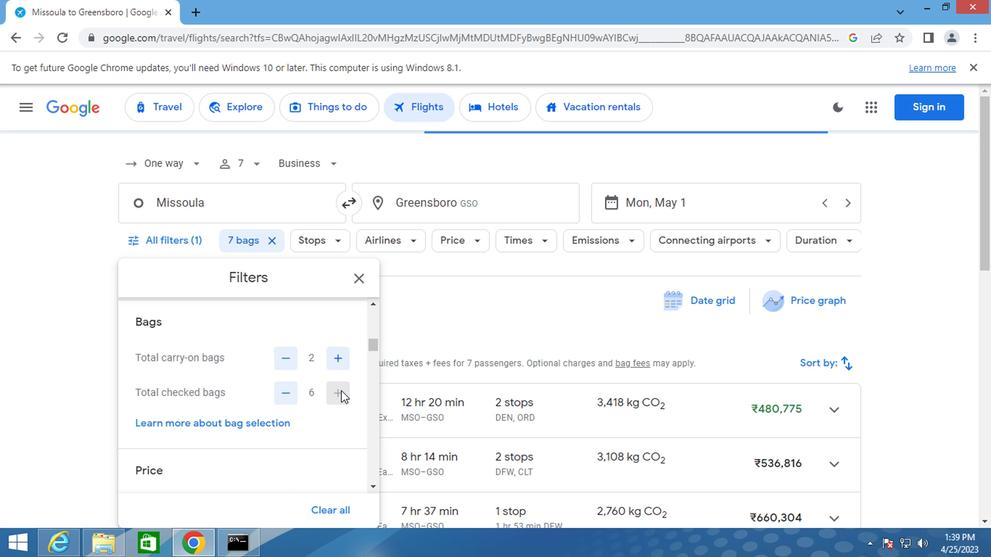 
Action: Mouse pressed left at (339, 394)
Screenshot: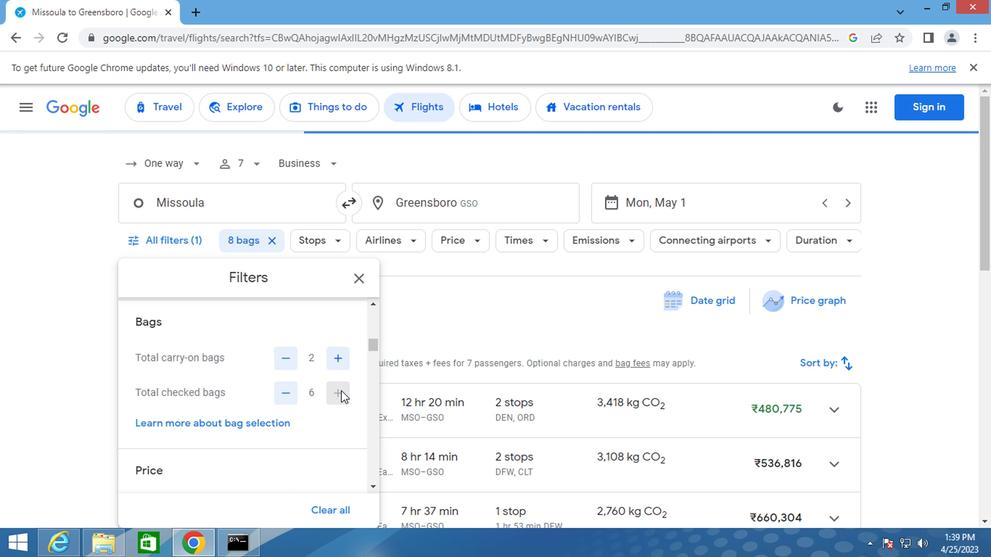 
Action: Mouse moved to (310, 395)
Screenshot: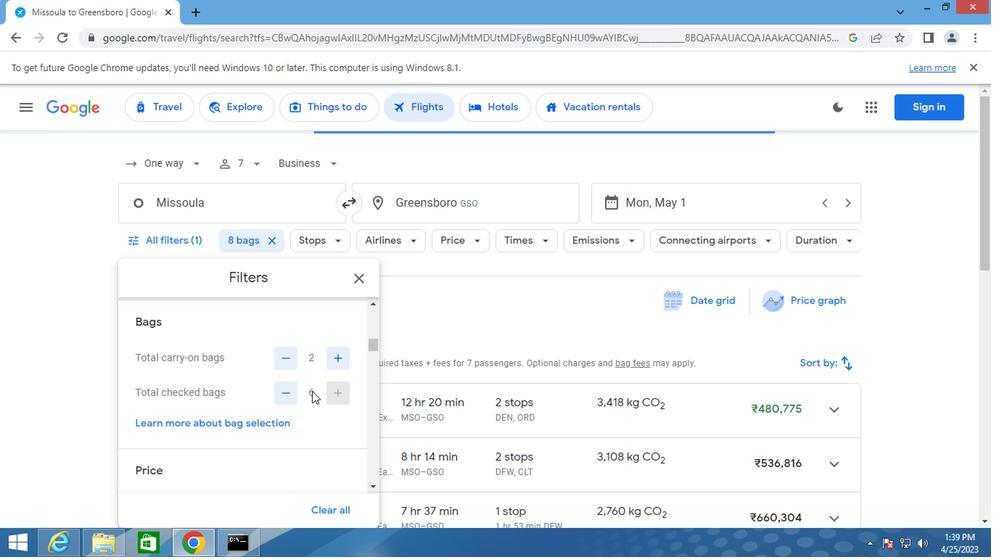 
Action: Mouse scrolled (310, 394) with delta (0, -1)
Screenshot: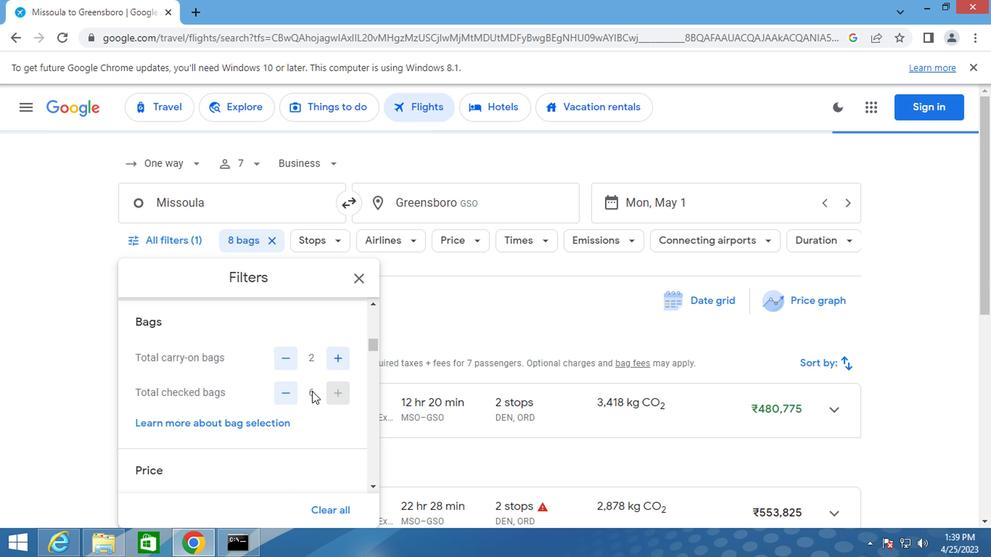 
Action: Mouse scrolled (310, 394) with delta (0, -1)
Screenshot: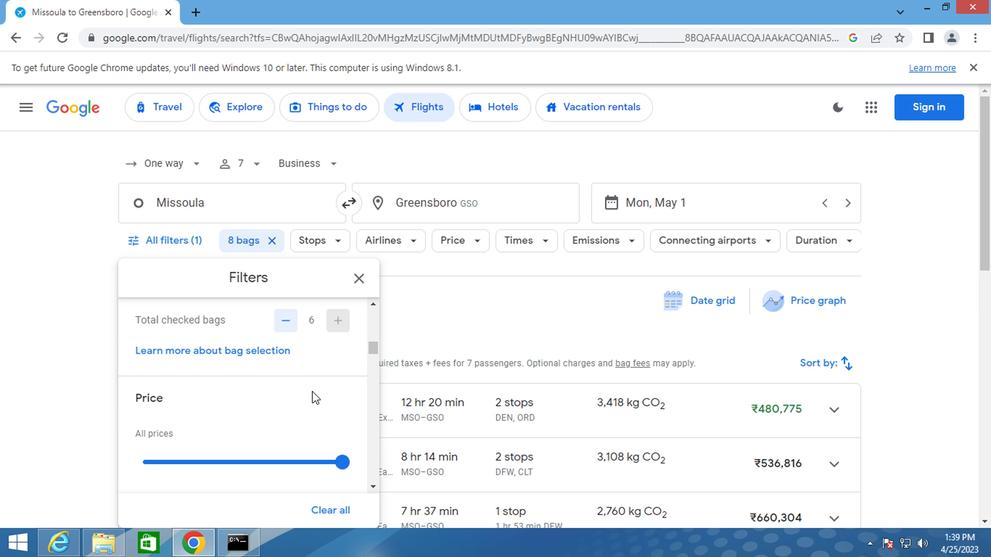 
Action: Mouse moved to (341, 387)
Screenshot: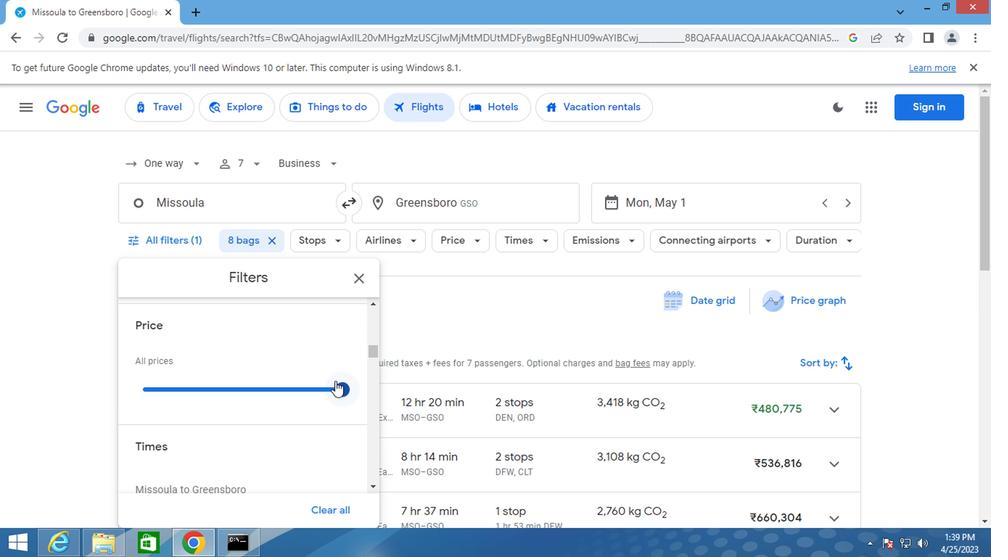 
Action: Mouse pressed left at (341, 387)
Screenshot: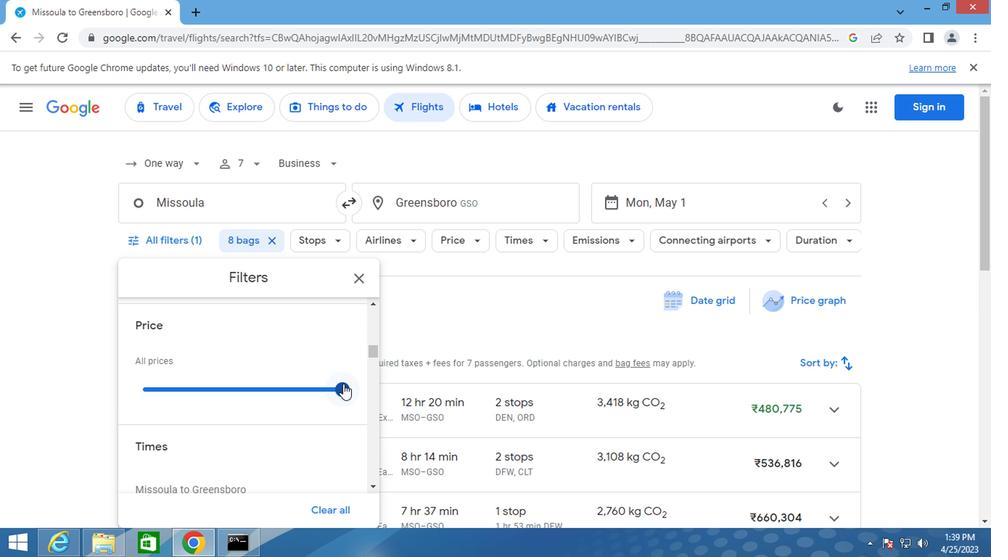 
Action: Mouse moved to (208, 413)
Screenshot: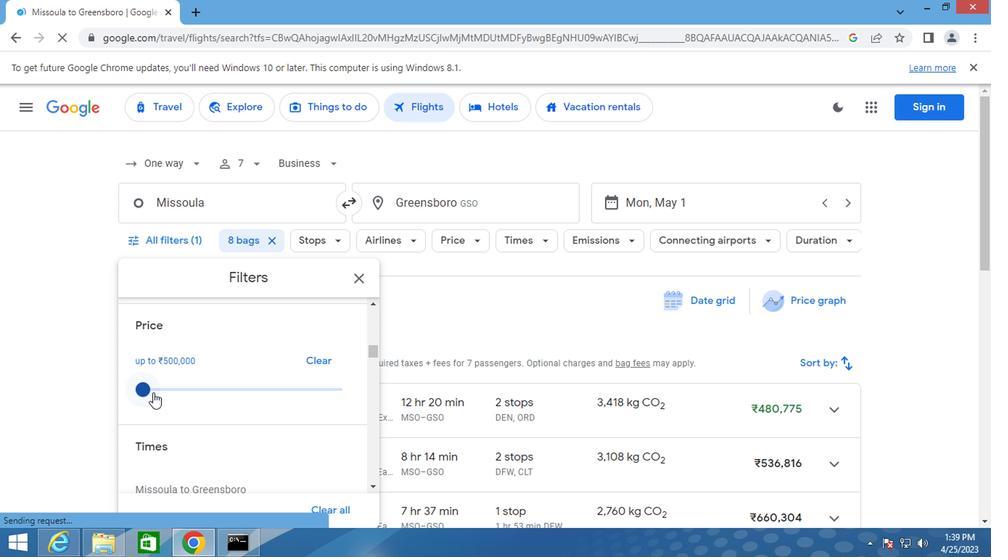 
Action: Mouse scrolled (208, 412) with delta (0, -1)
Screenshot: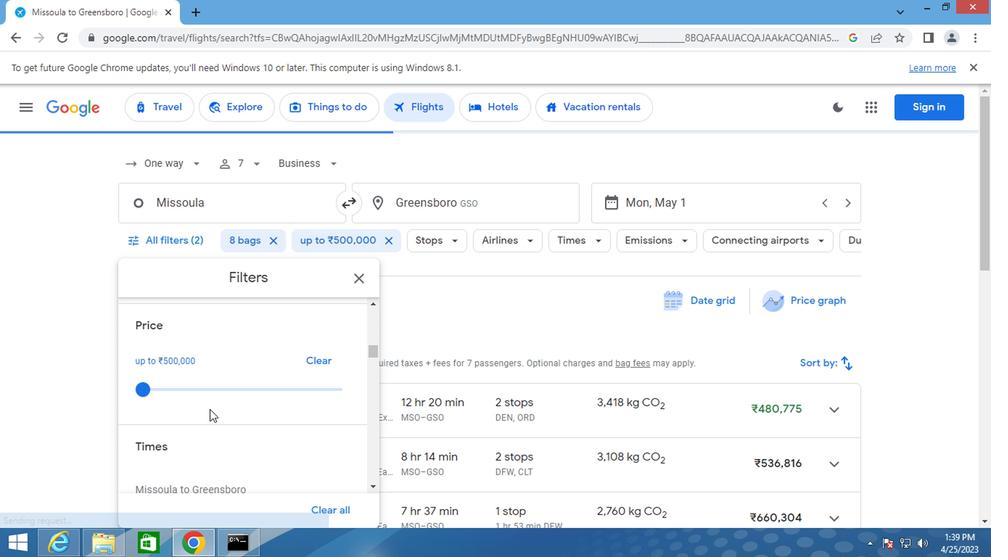 
Action: Mouse scrolled (208, 412) with delta (0, -1)
Screenshot: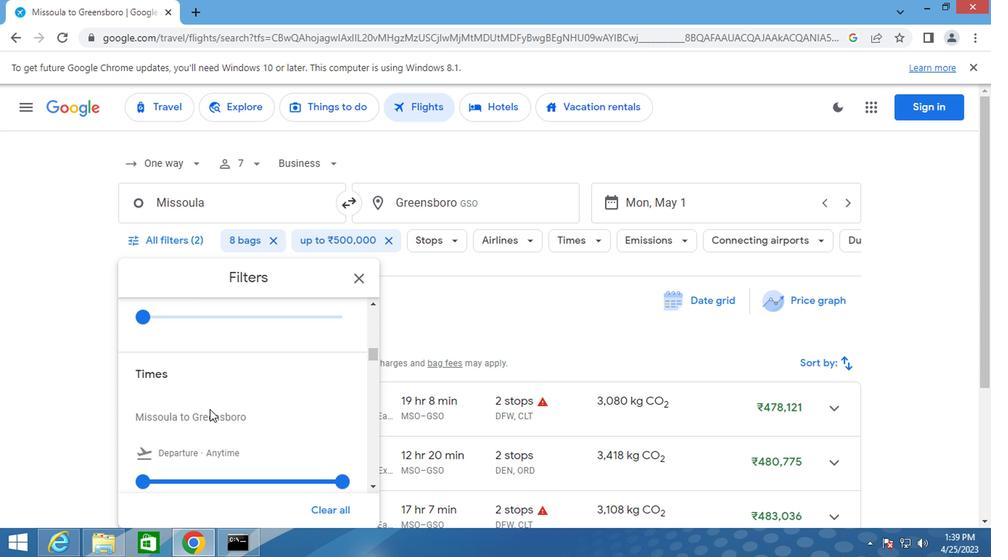 
Action: Mouse scrolled (208, 412) with delta (0, -1)
Screenshot: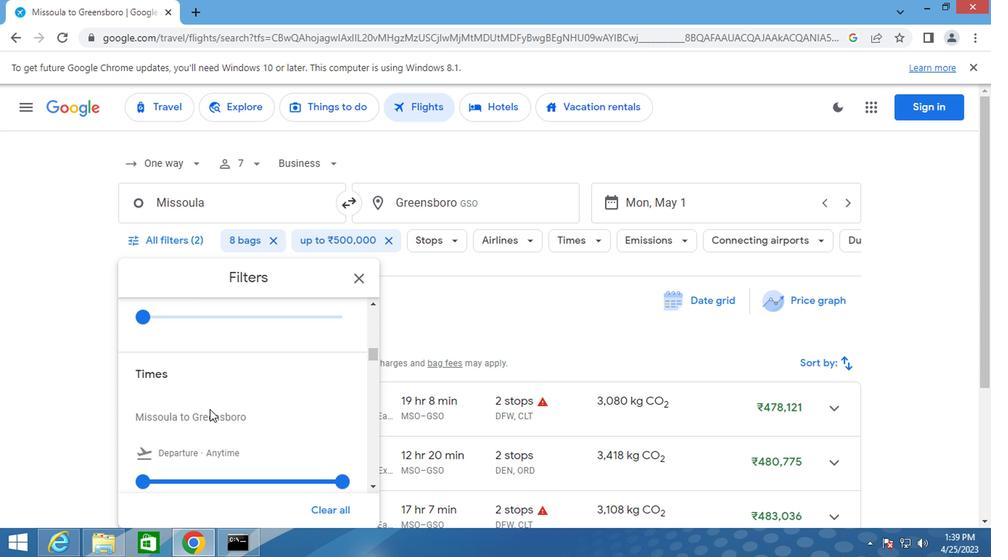 
Action: Mouse moved to (335, 336)
Screenshot: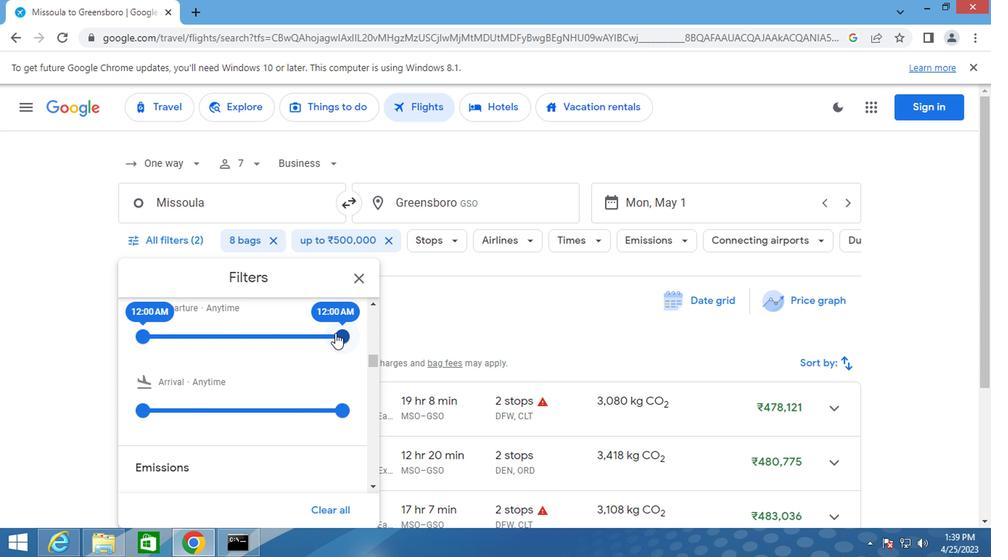 
Action: Mouse pressed left at (335, 336)
Screenshot: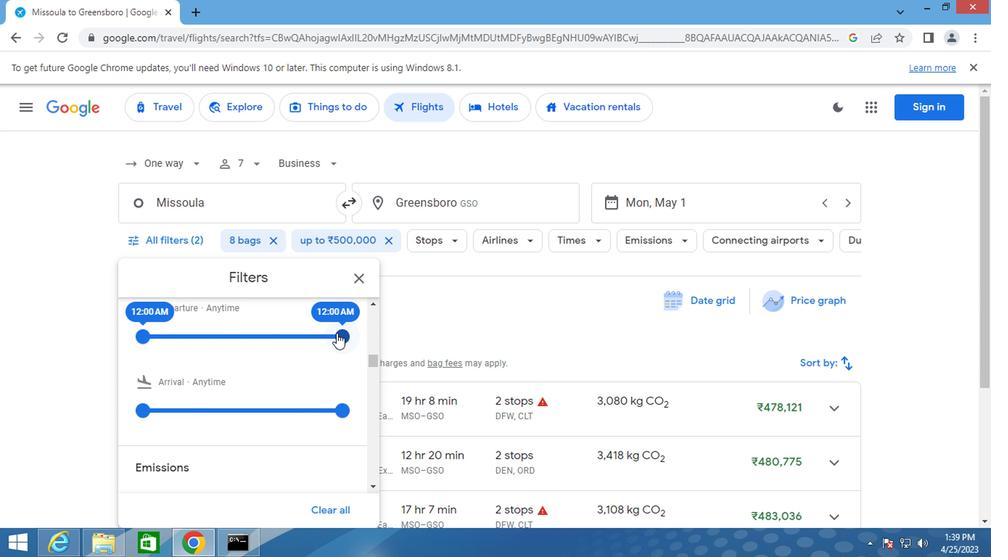 
Action: Mouse moved to (354, 284)
Screenshot: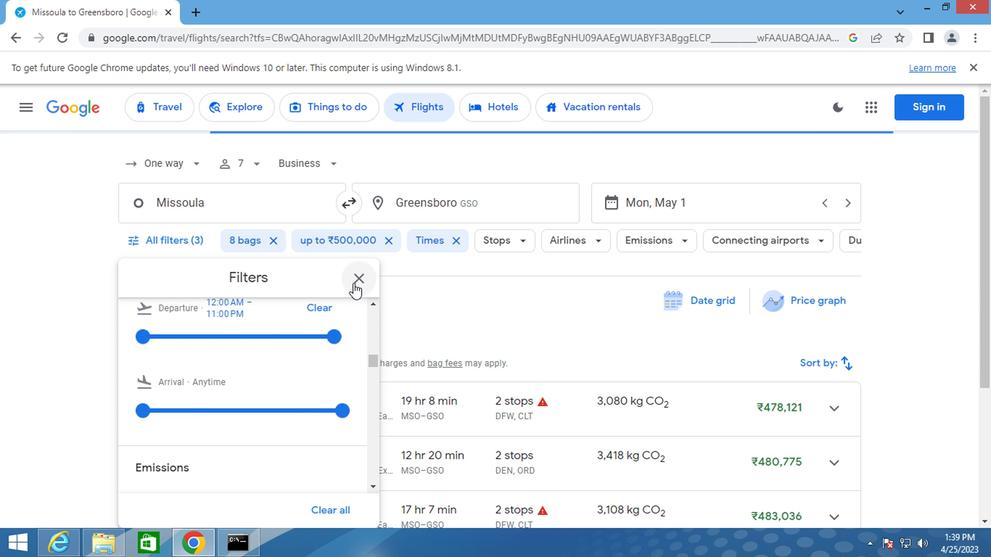 
Action: Mouse pressed left at (354, 284)
Screenshot: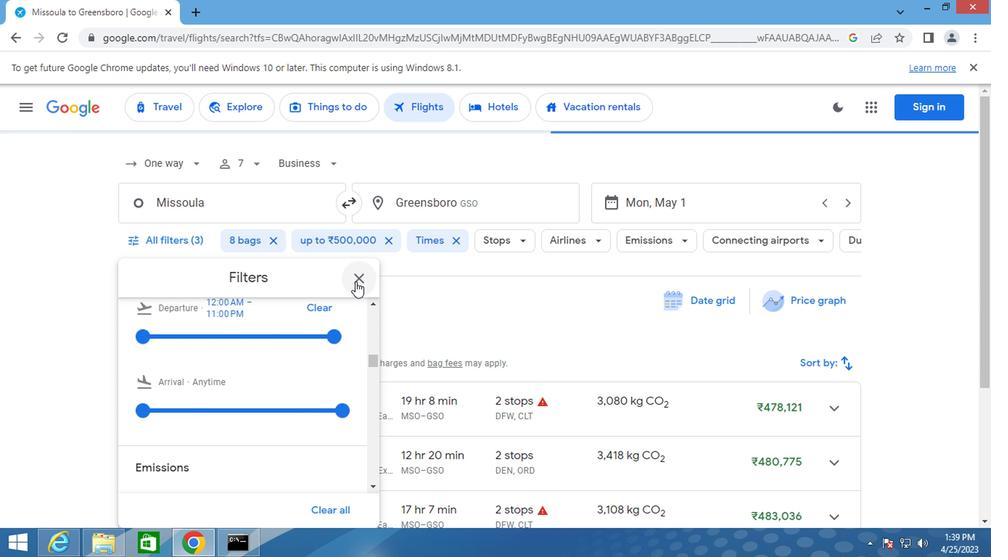 
Action: Key pressed <Key.f8>
Screenshot: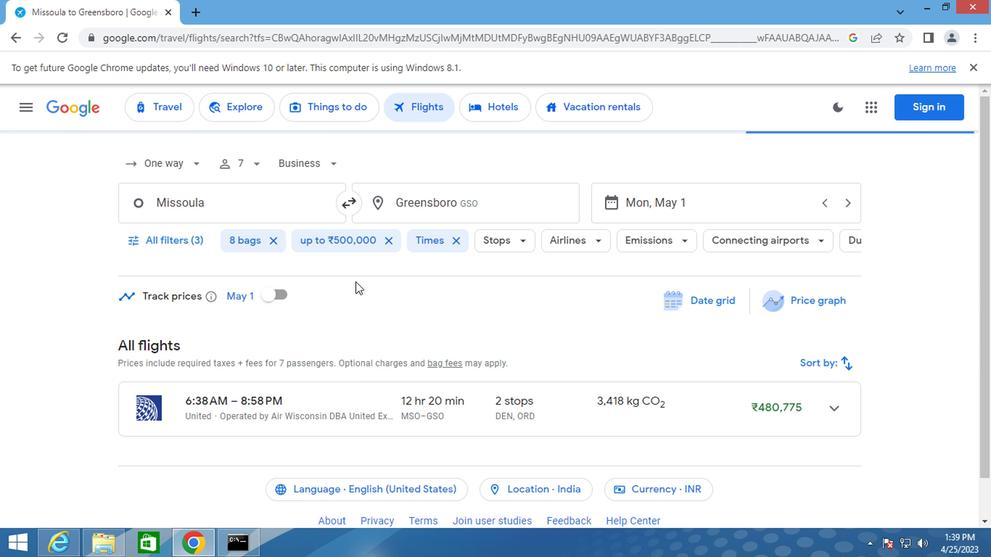 
